 Task: Assign mailaustralia7@gmail.com as Assignee of Issue Issue0000000203 in Backlog  in Scrum Project Project0000000041 in Jira. Assign carxxstreet791@gmail.com as Assignee of Issue Issue0000000204 in Backlog  in Scrum Project Project0000000041 in Jira. Assign carxxstreet791@gmail.com as Assignee of Issue Issue0000000205 in Backlog  in Scrum Project Project0000000041 in Jira. Assign vinnyoffice2@gmail.com as Assignee of Issue Issue0000000206 in Backlog  in Scrum Project Project0000000042 in Jira. Assign vinnyoffice2@gmail.com as Assignee of Issue Issue0000000207 in Backlog  in Scrum Project Project0000000042 in Jira
Action: Mouse moved to (1110, 473)
Screenshot: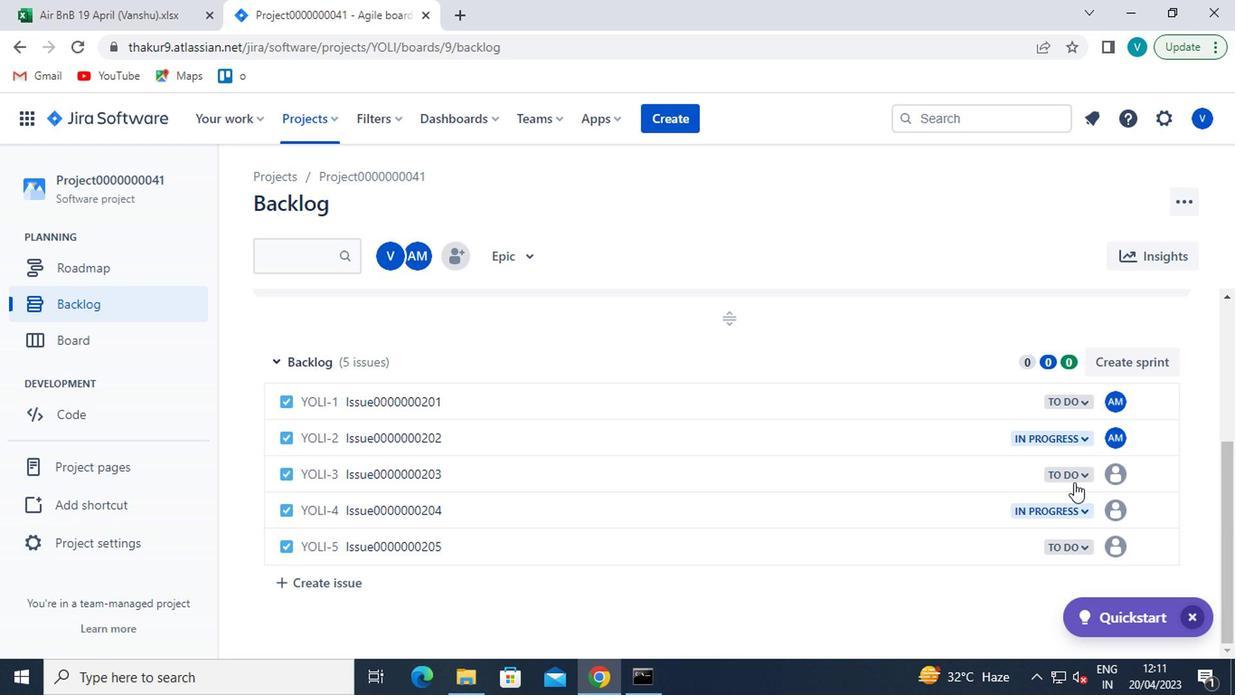 
Action: Mouse pressed left at (1110, 473)
Screenshot: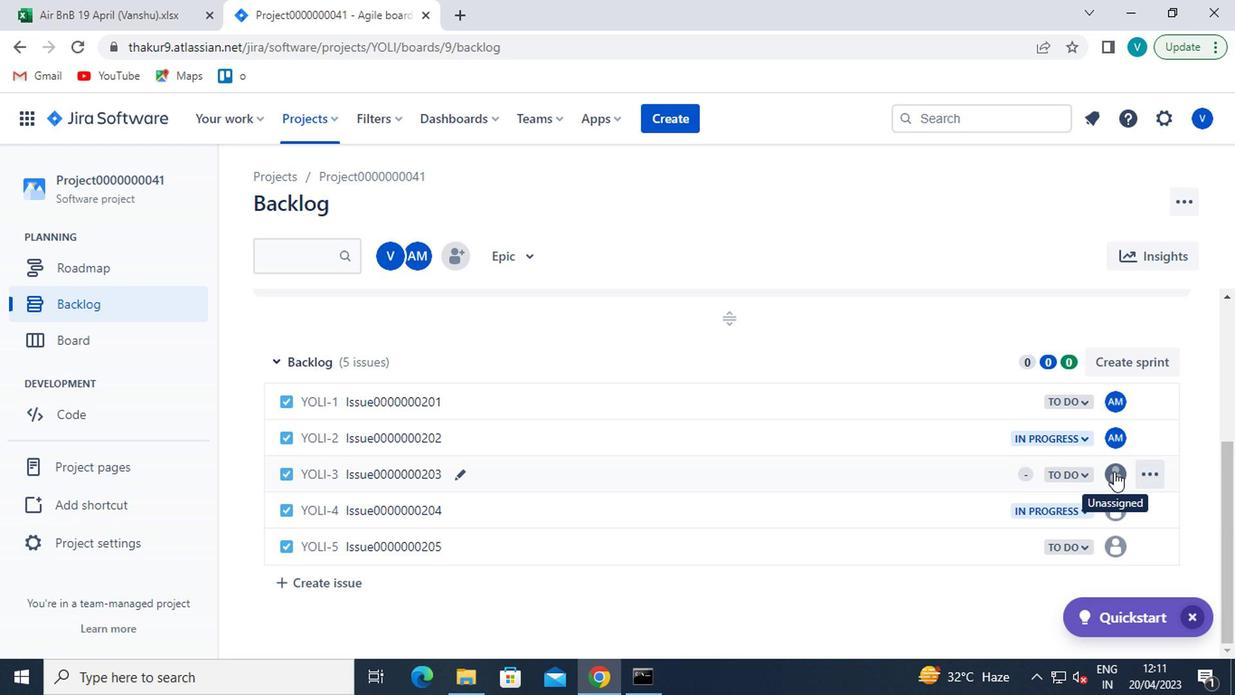 
Action: Mouse moved to (963, 650)
Screenshot: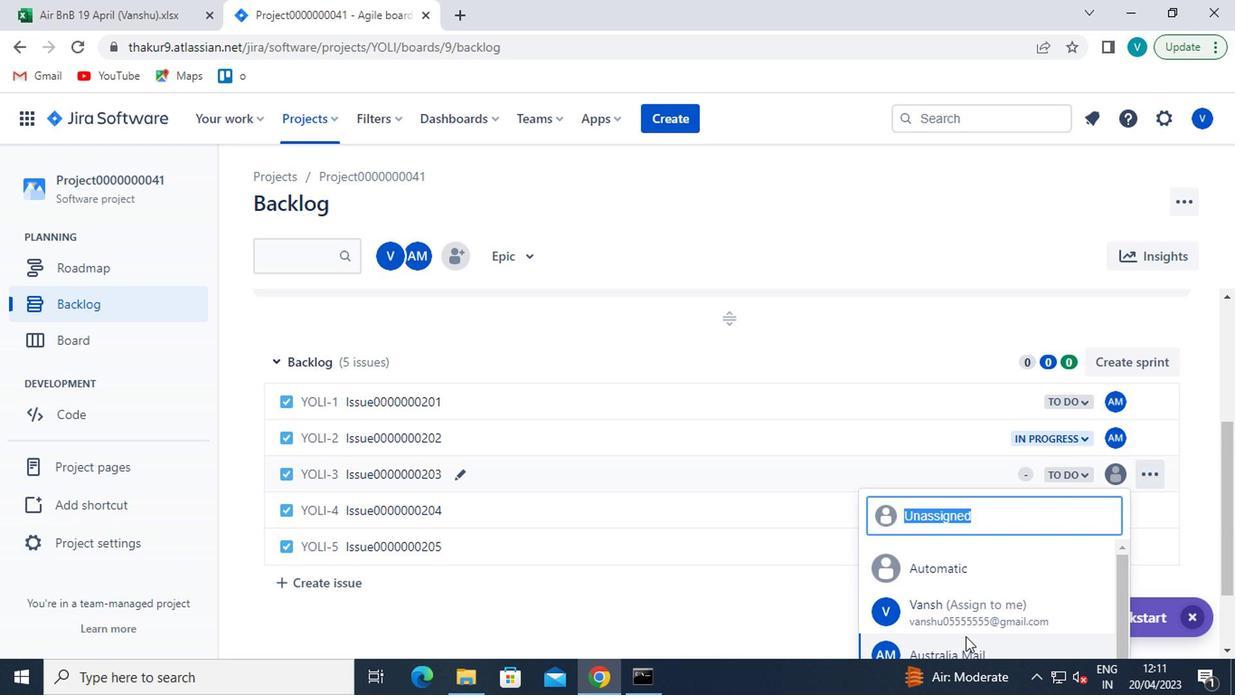 
Action: Mouse pressed left at (963, 650)
Screenshot: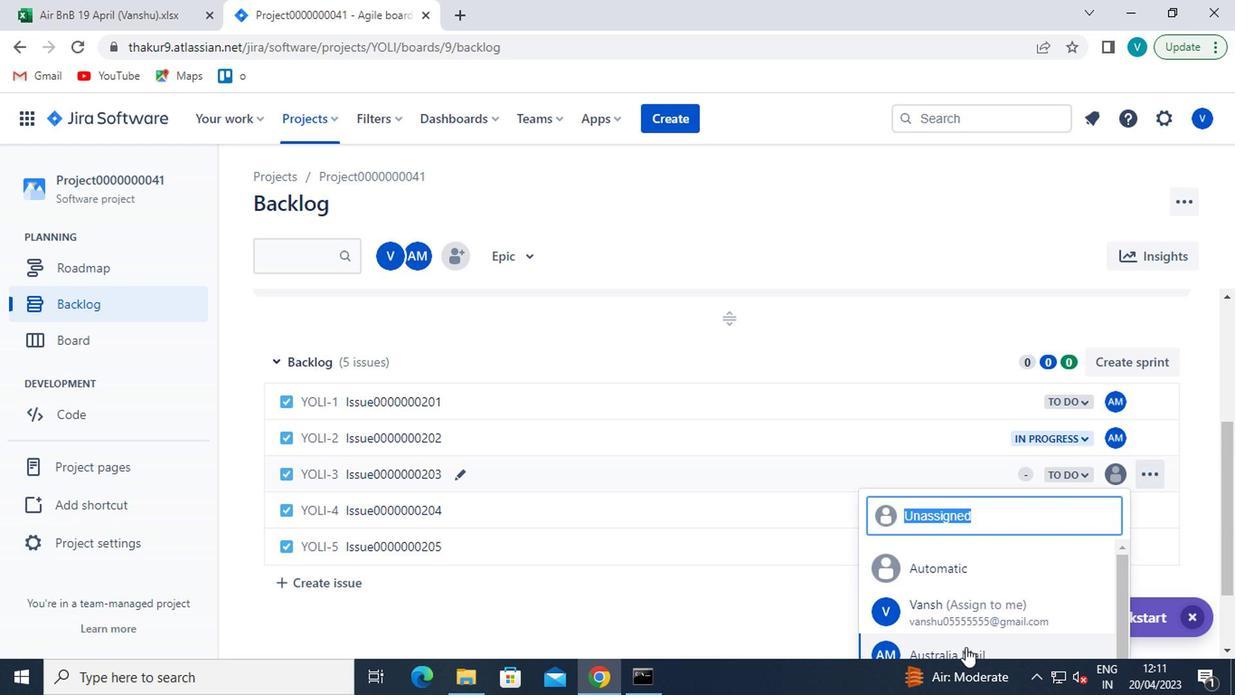 
Action: Mouse moved to (1104, 503)
Screenshot: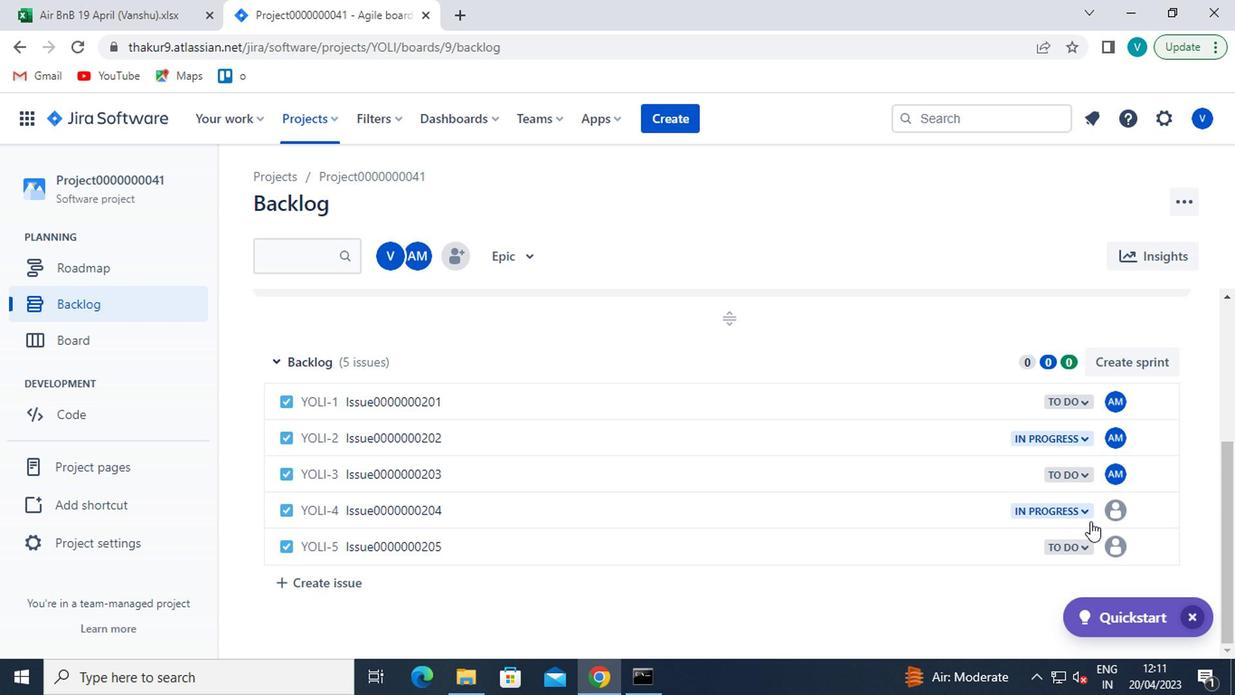 
Action: Mouse pressed left at (1104, 503)
Screenshot: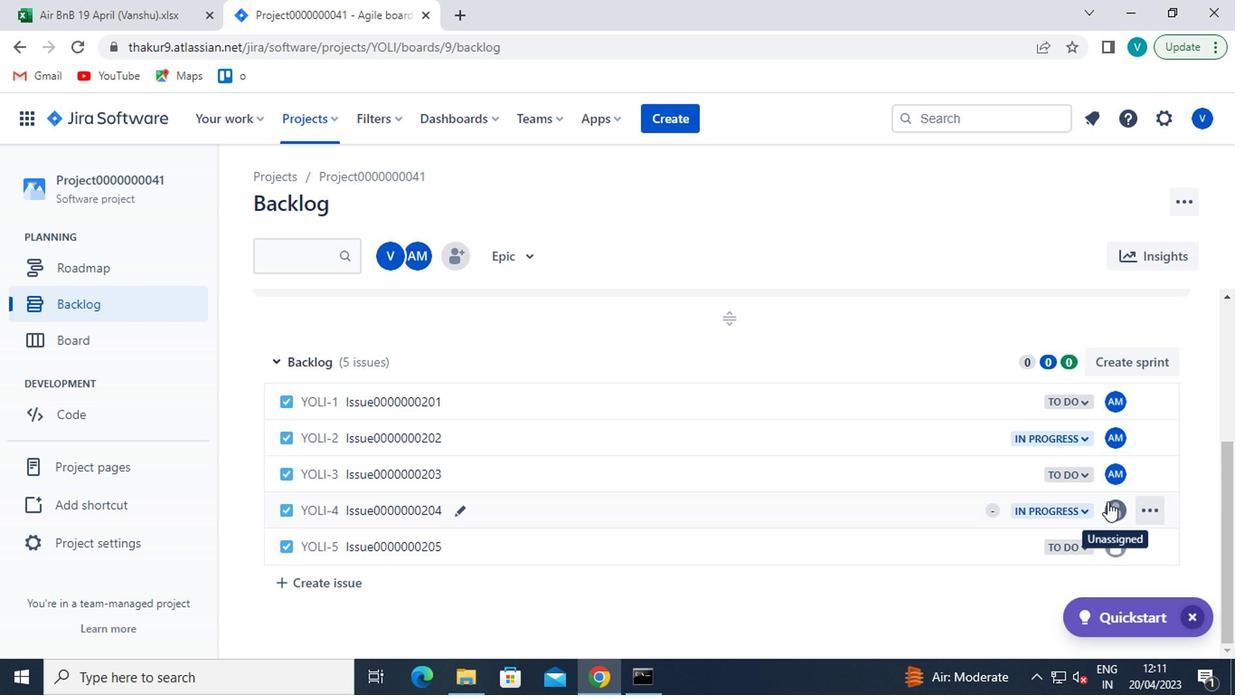 
Action: Mouse moved to (979, 610)
Screenshot: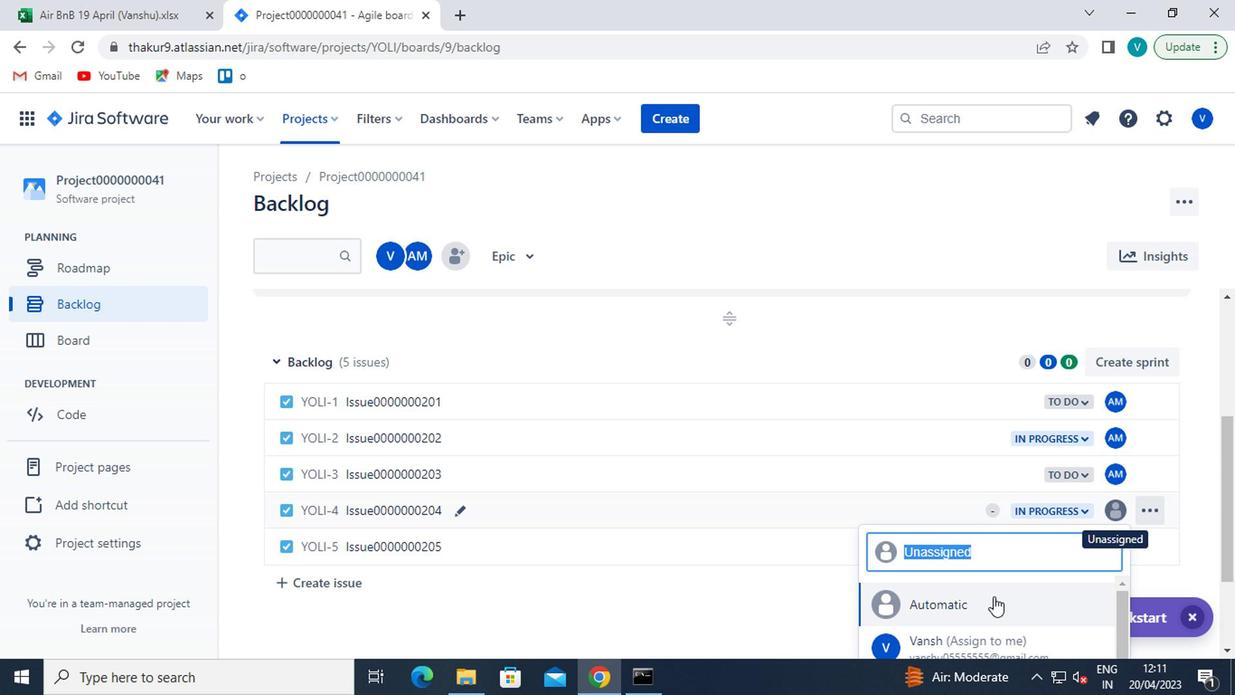 
Action: Mouse scrolled (979, 608) with delta (0, -1)
Screenshot: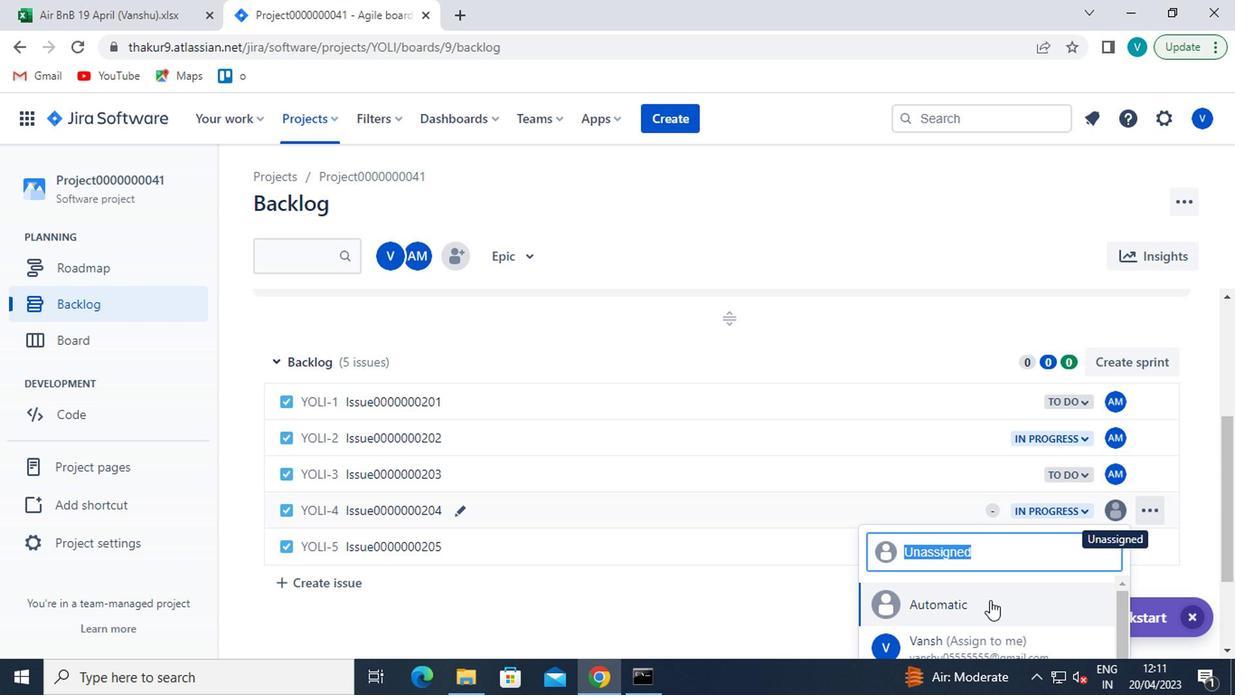 
Action: Mouse moved to (953, 646)
Screenshot: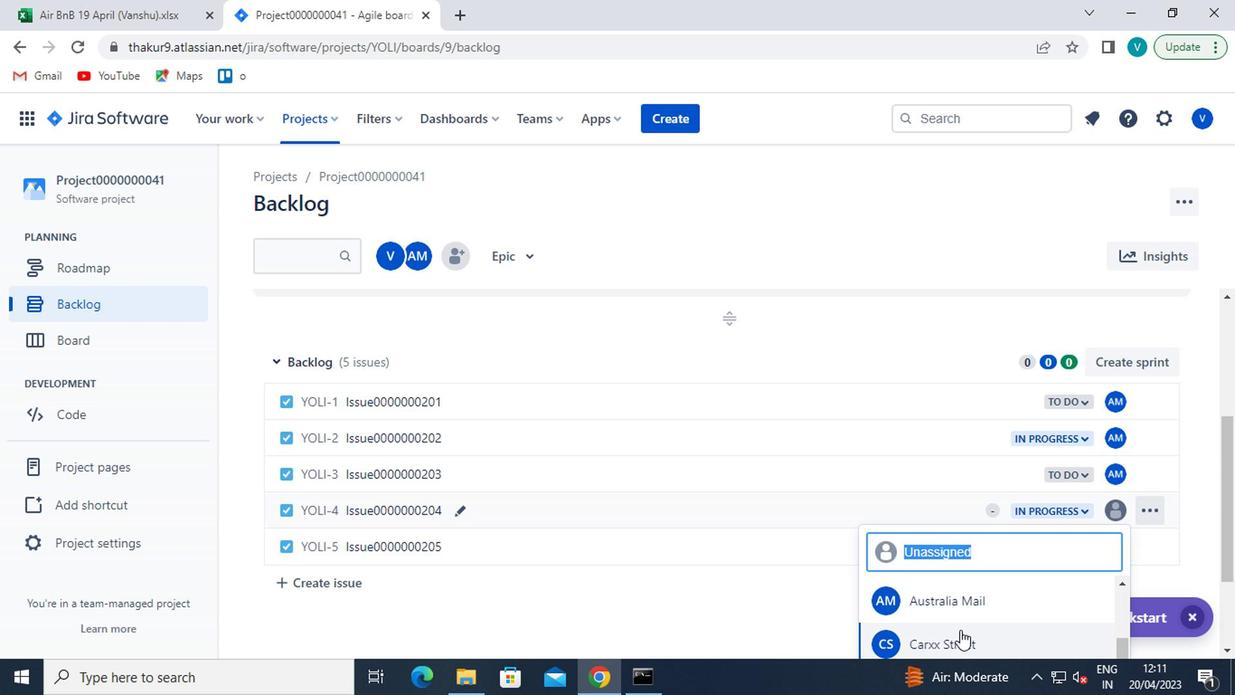 
Action: Mouse pressed left at (953, 646)
Screenshot: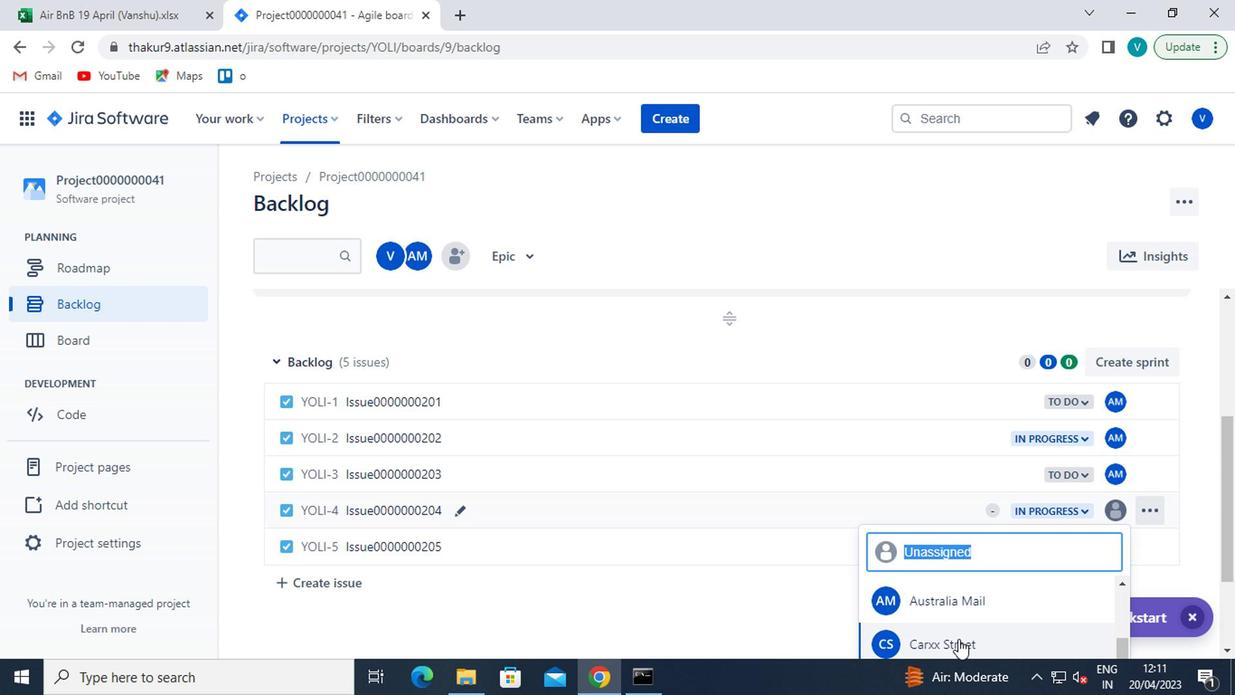 
Action: Mouse moved to (1110, 541)
Screenshot: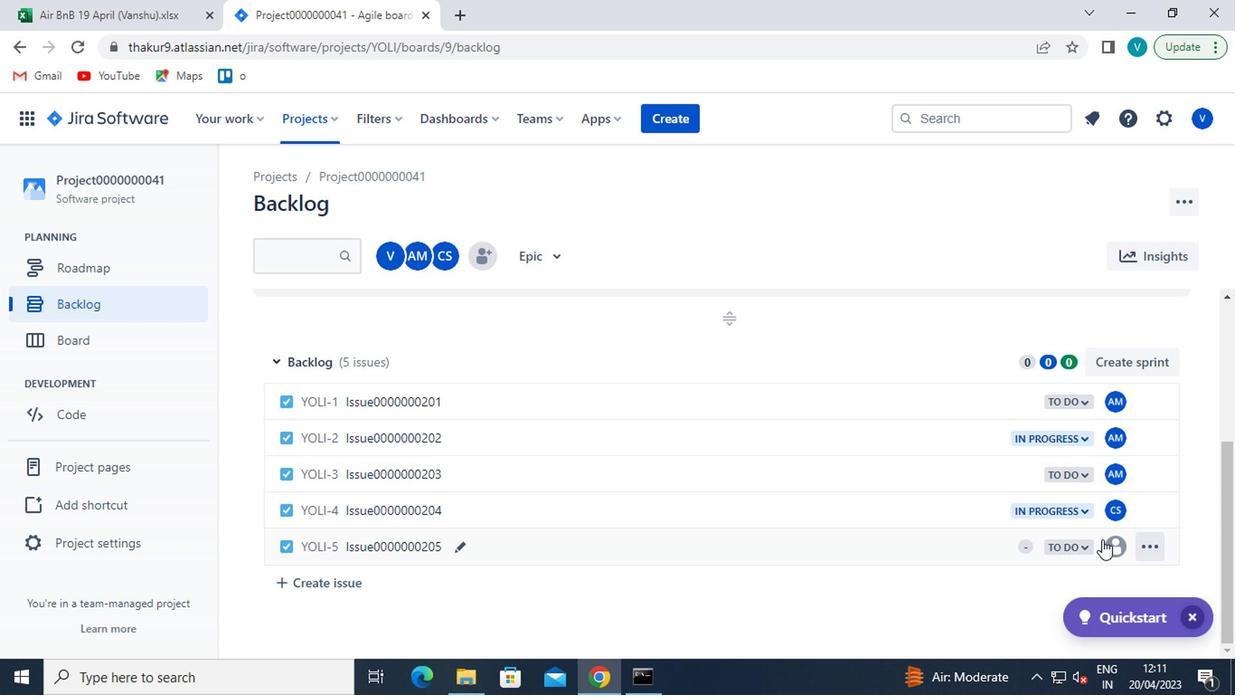 
Action: Mouse pressed left at (1110, 541)
Screenshot: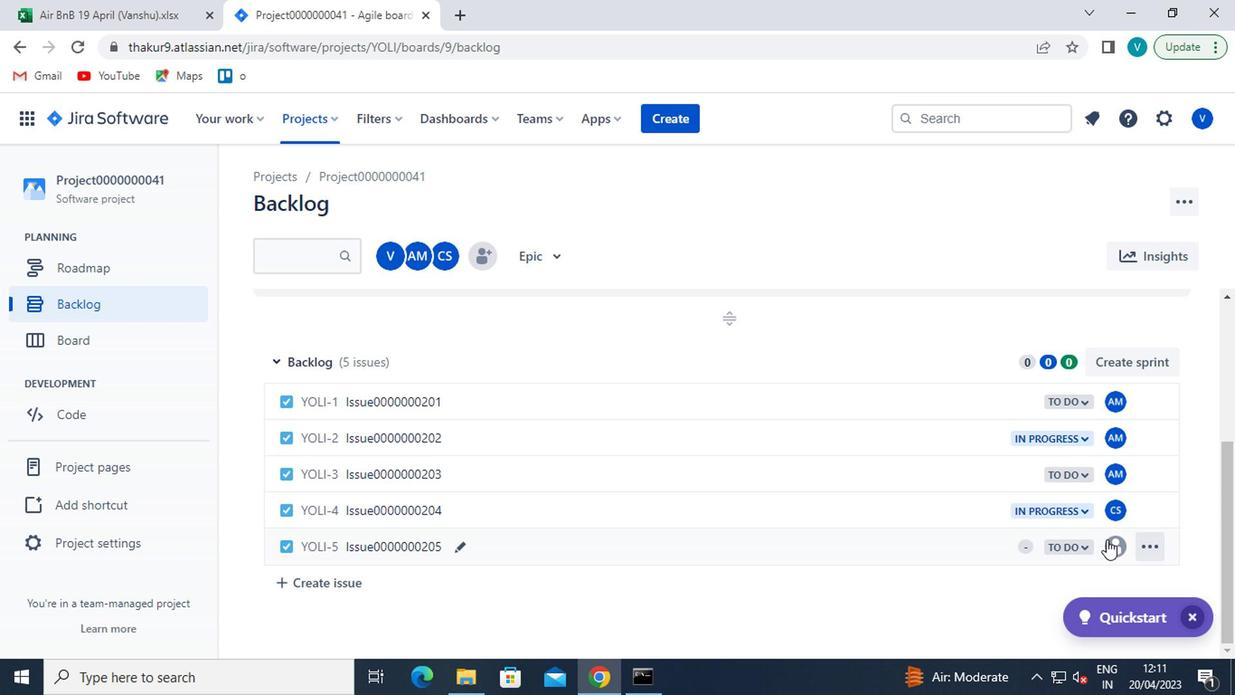 
Action: Mouse moved to (970, 610)
Screenshot: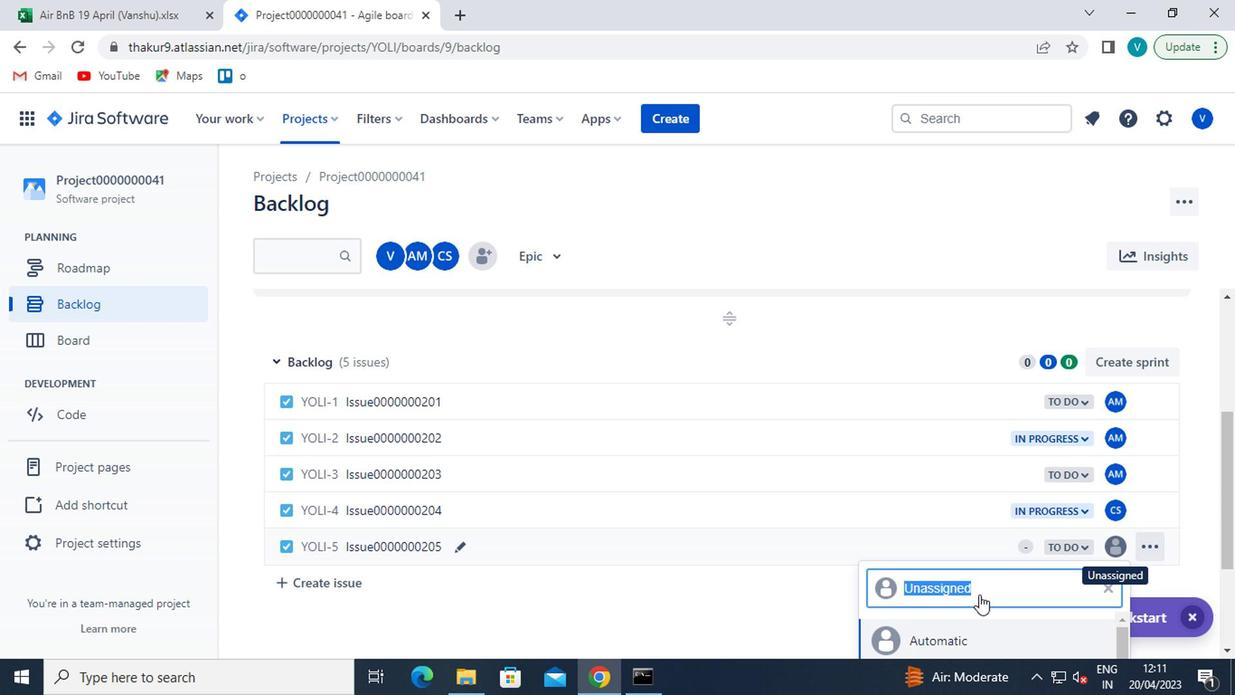 
Action: Mouse scrolled (970, 610) with delta (0, 0)
Screenshot: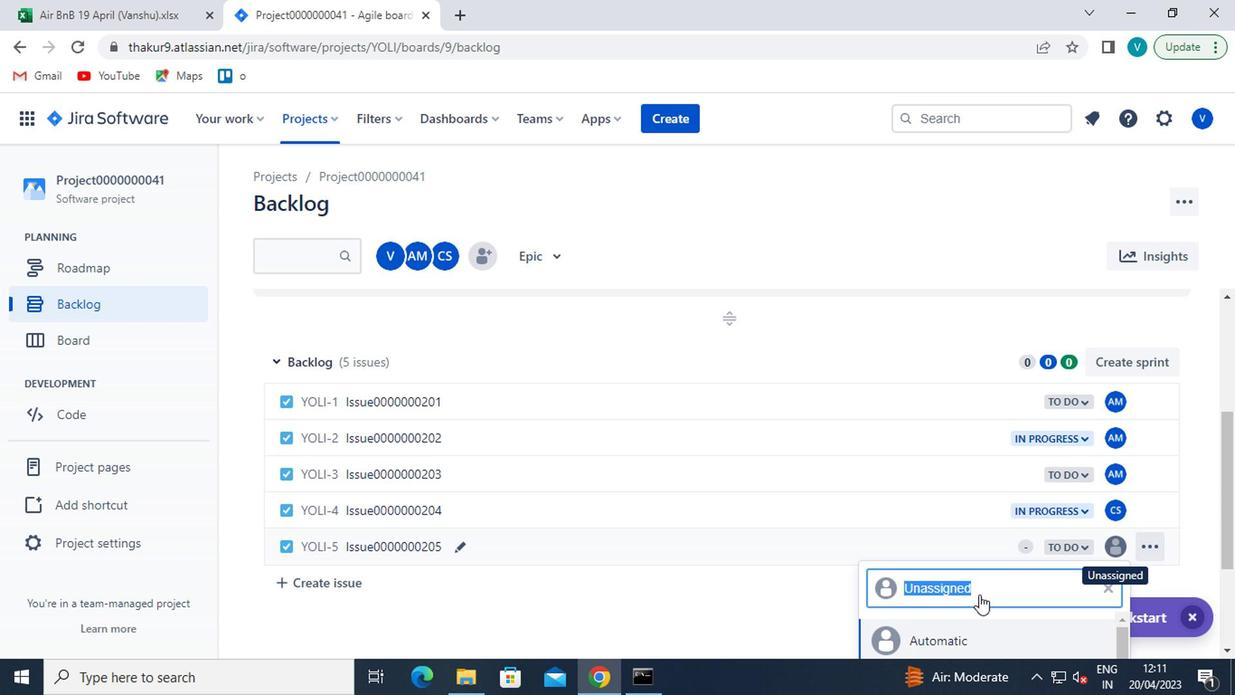 
Action: Mouse moved to (968, 614)
Screenshot: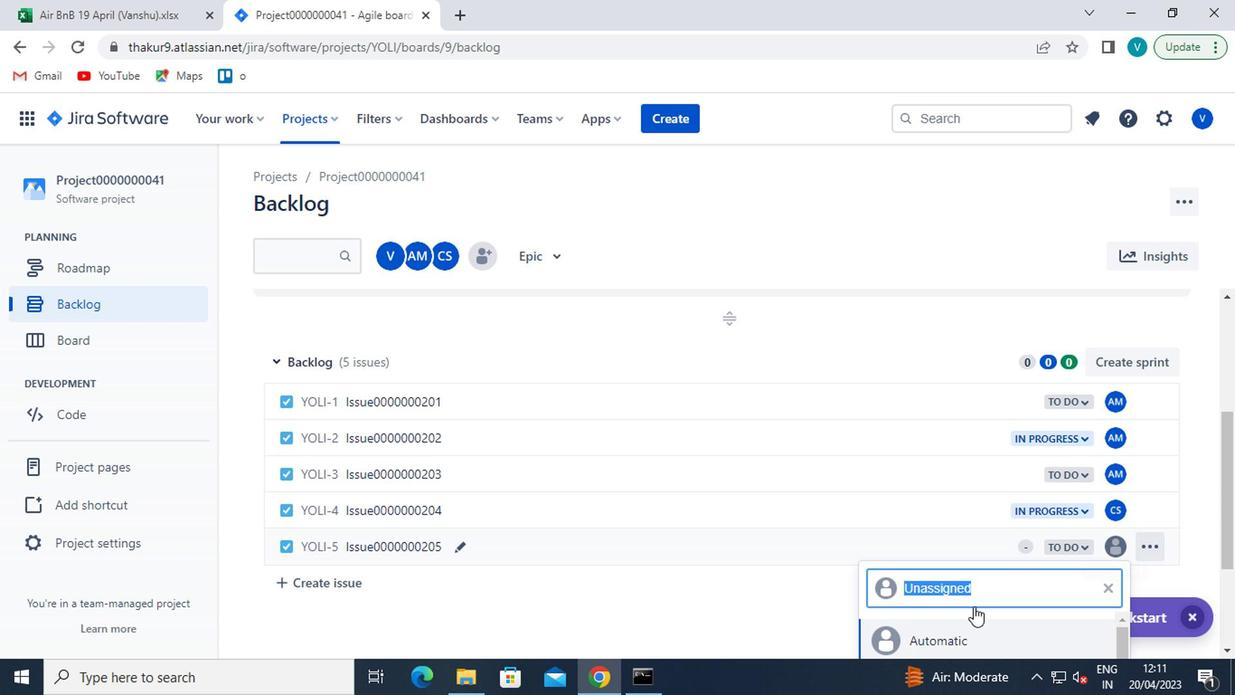 
Action: Mouse scrolled (968, 613) with delta (0, -1)
Screenshot: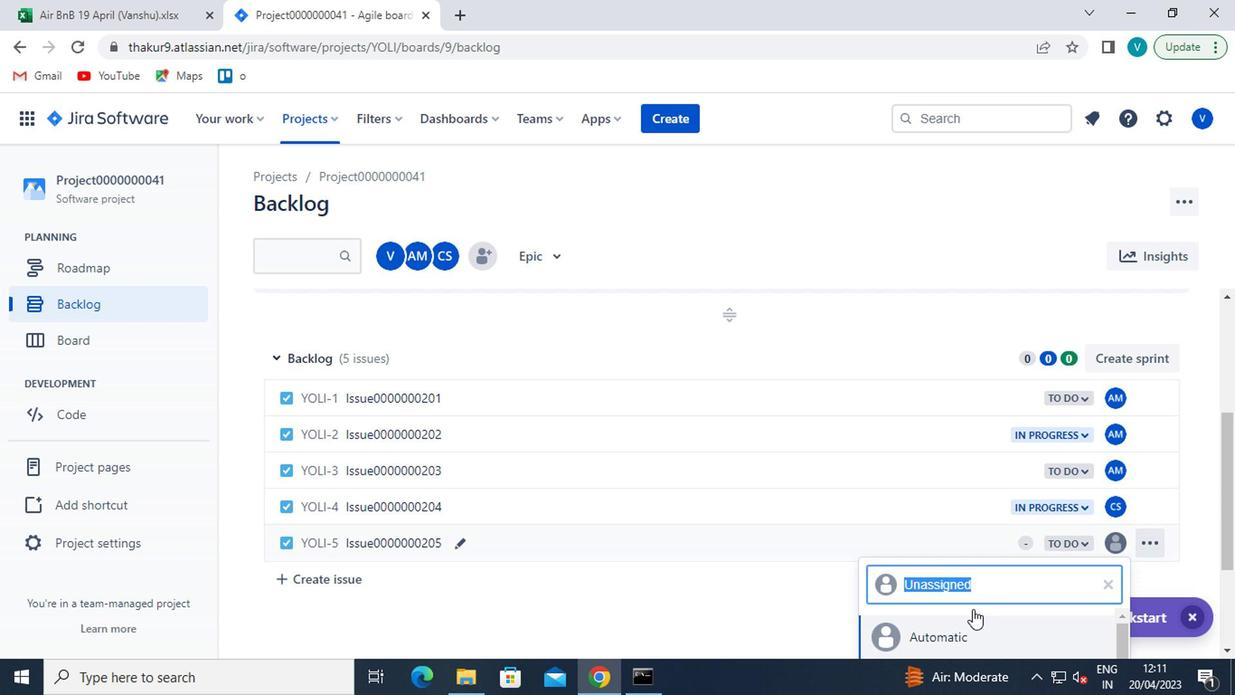 
Action: Mouse moved to (955, 599)
Screenshot: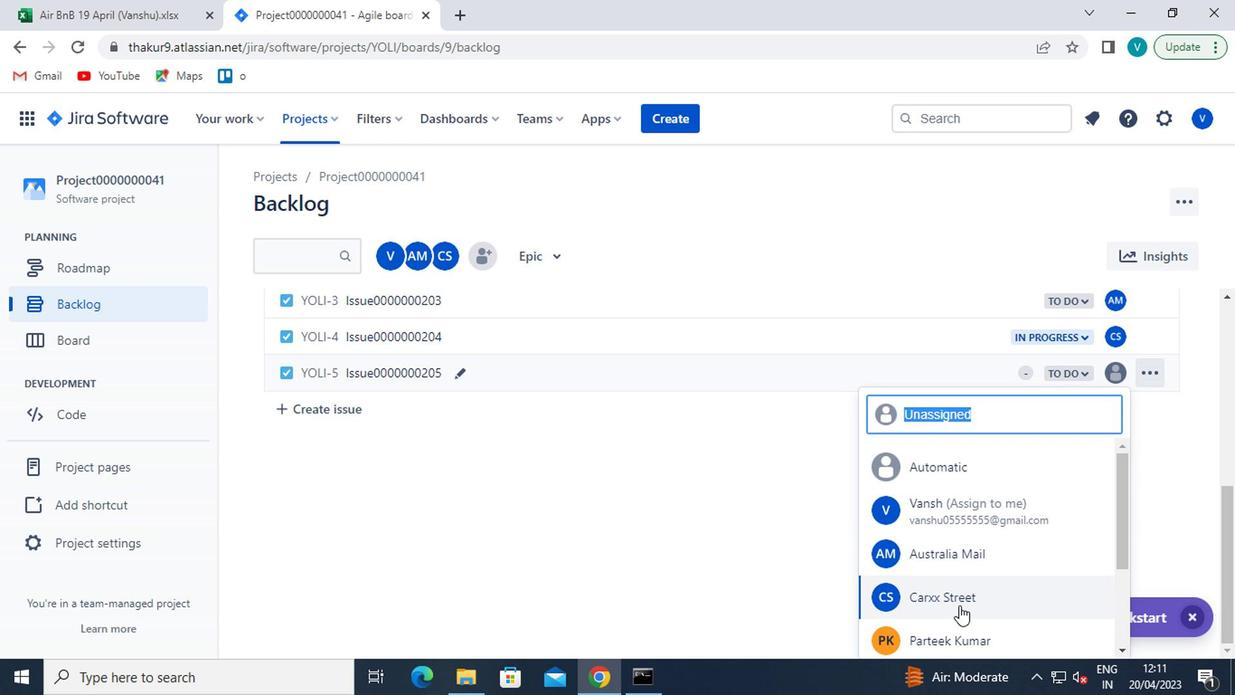 
Action: Mouse pressed left at (955, 599)
Screenshot: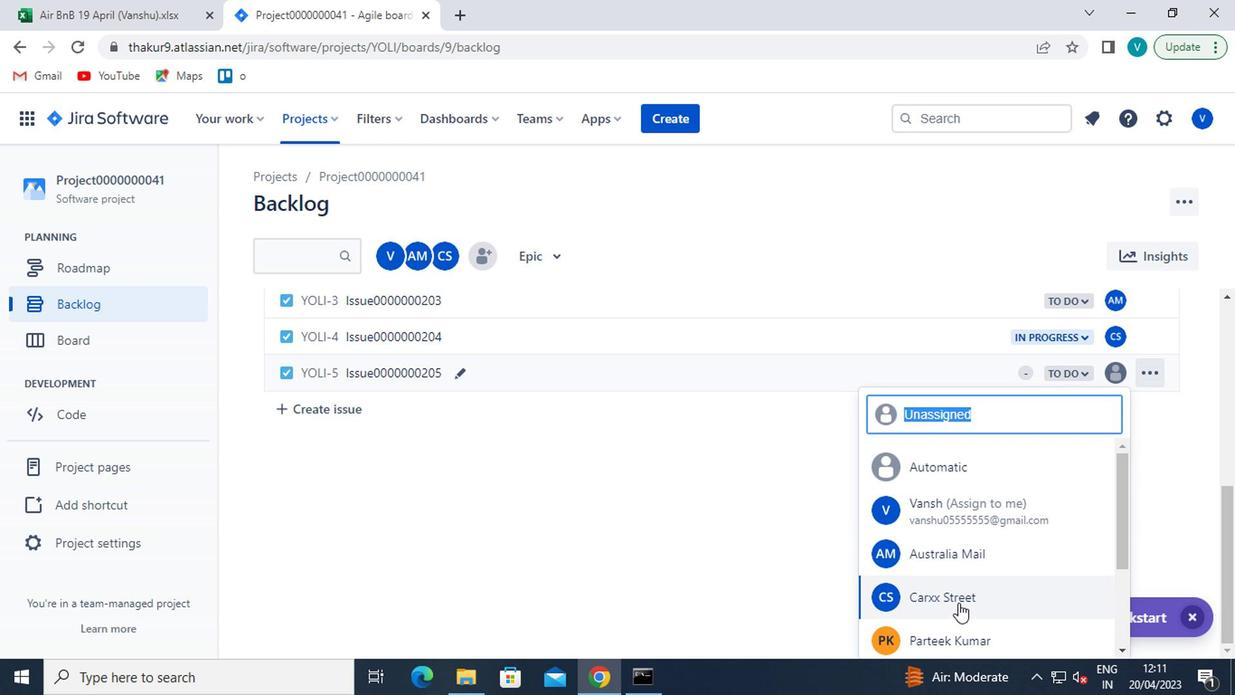 
Action: Mouse moved to (322, 115)
Screenshot: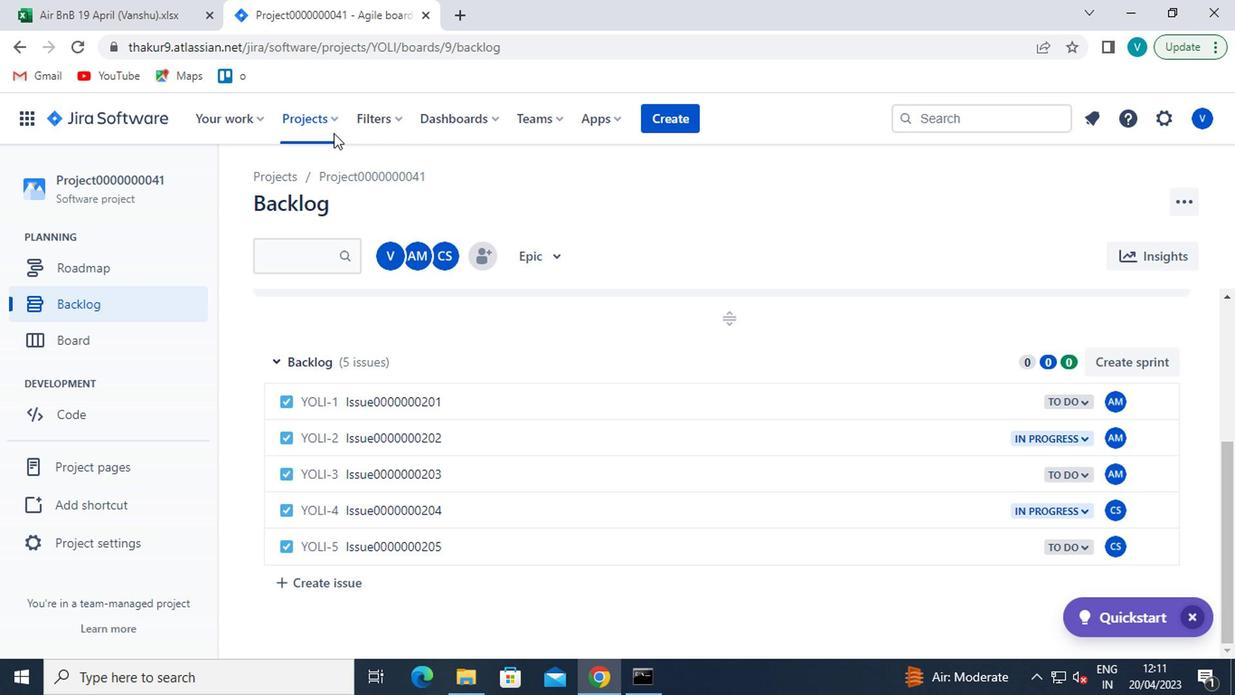 
Action: Mouse pressed left at (322, 115)
Screenshot: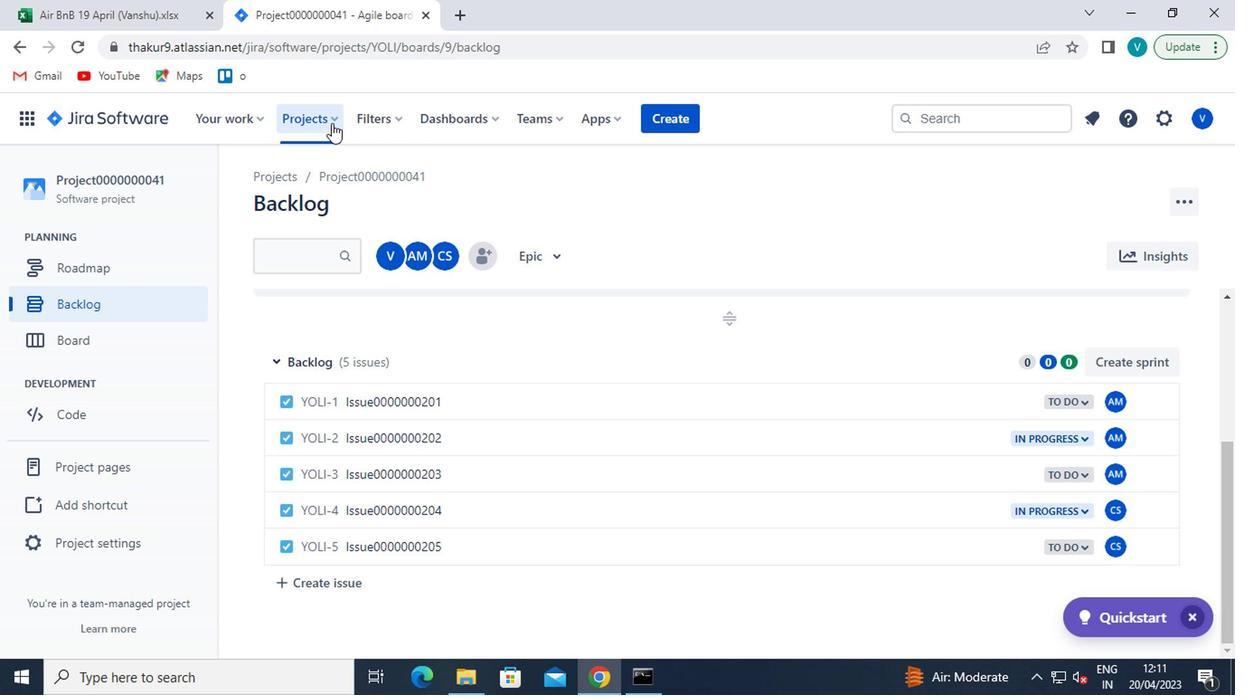 
Action: Mouse moved to (376, 240)
Screenshot: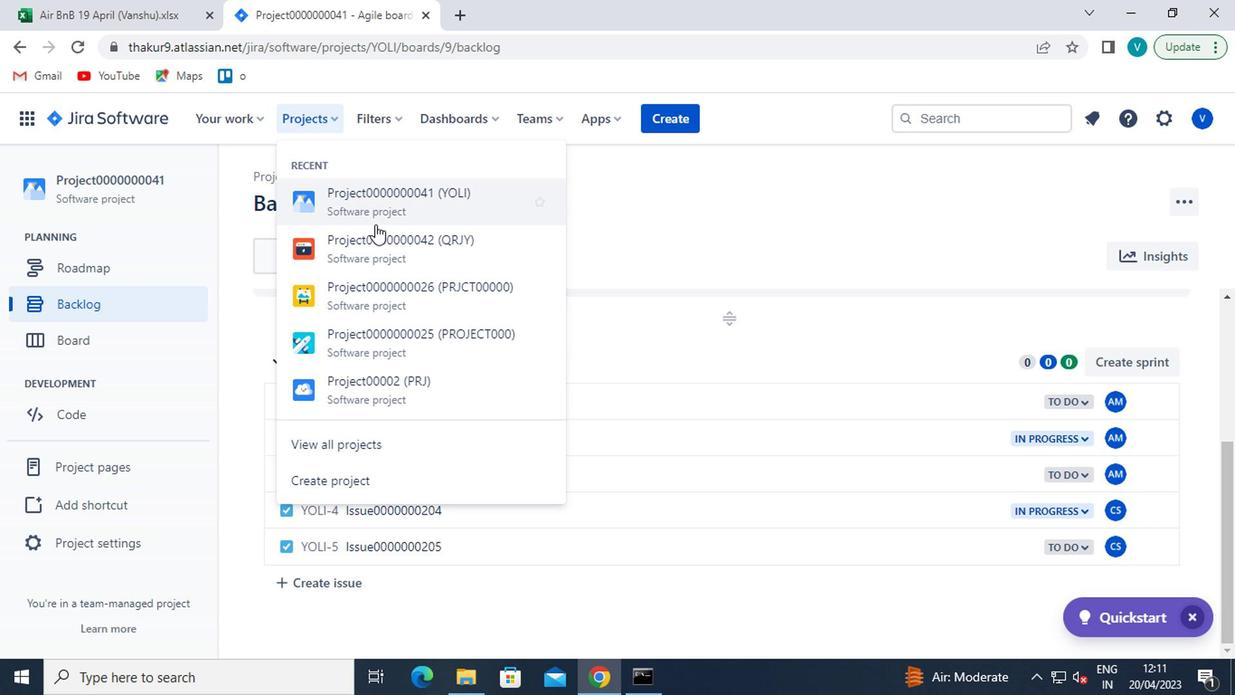 
Action: Mouse pressed left at (376, 240)
Screenshot: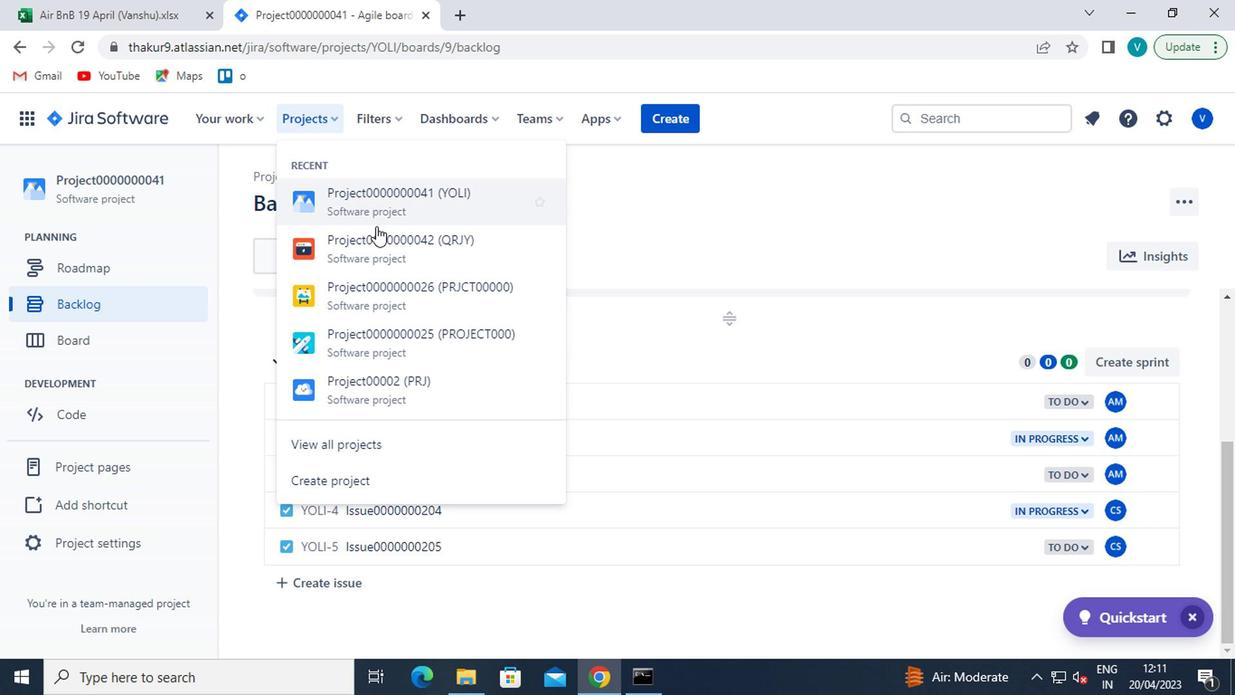 
Action: Mouse moved to (84, 315)
Screenshot: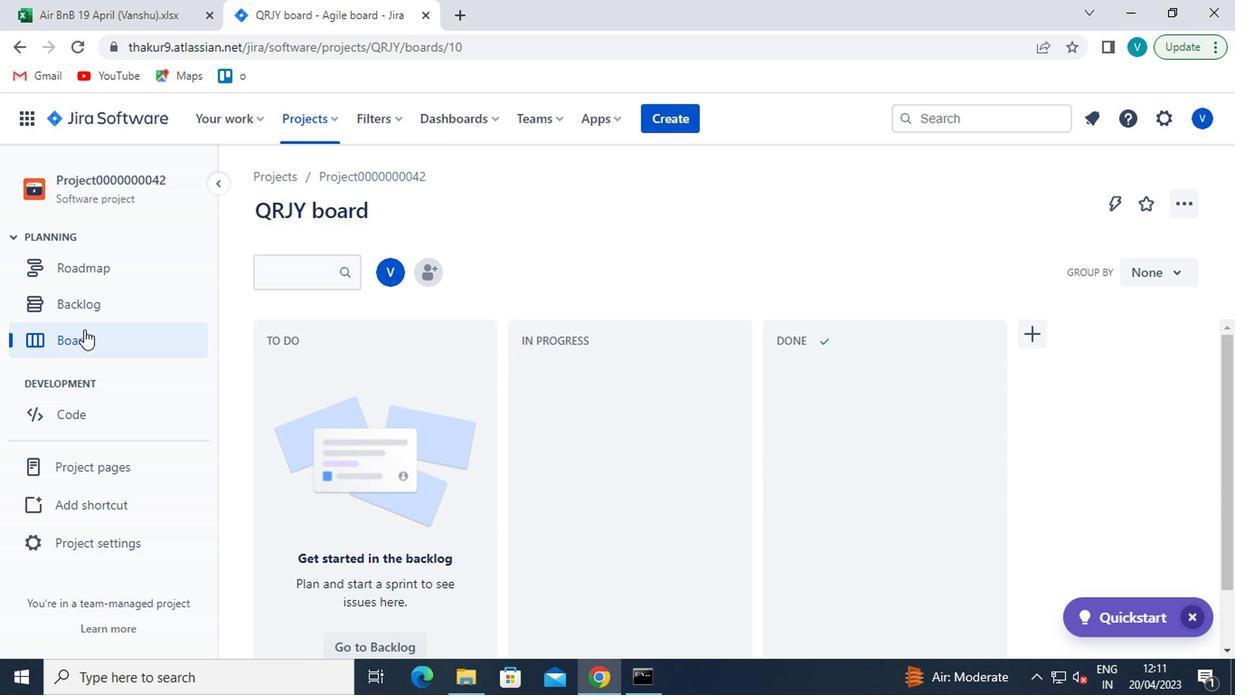 
Action: Mouse pressed left at (84, 315)
Screenshot: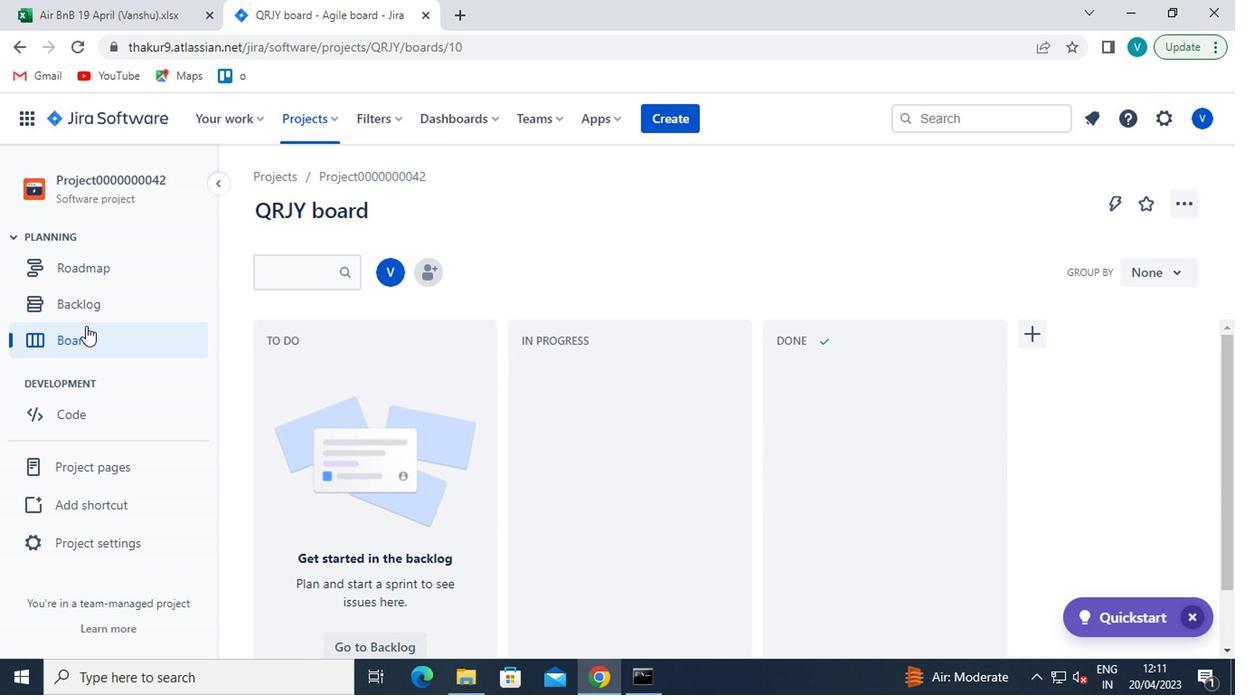 
Action: Mouse moved to (331, 458)
Screenshot: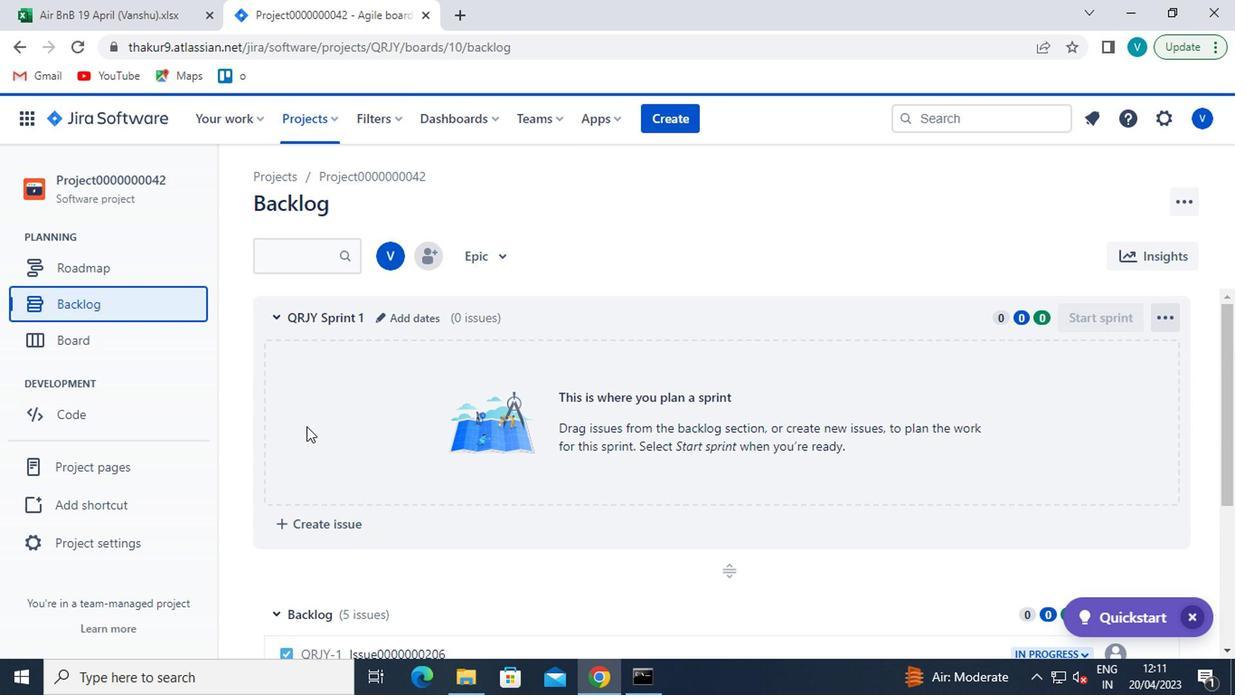 
Action: Mouse scrolled (331, 456) with delta (0, -1)
Screenshot: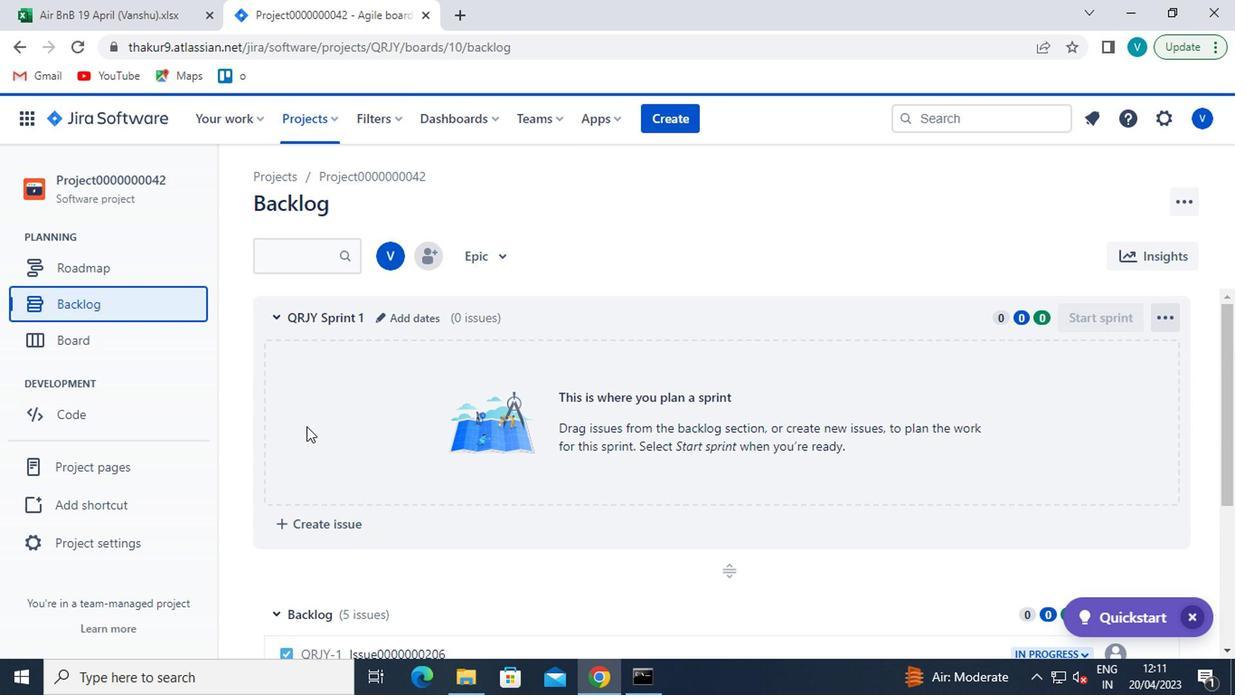 
Action: Mouse moved to (341, 461)
Screenshot: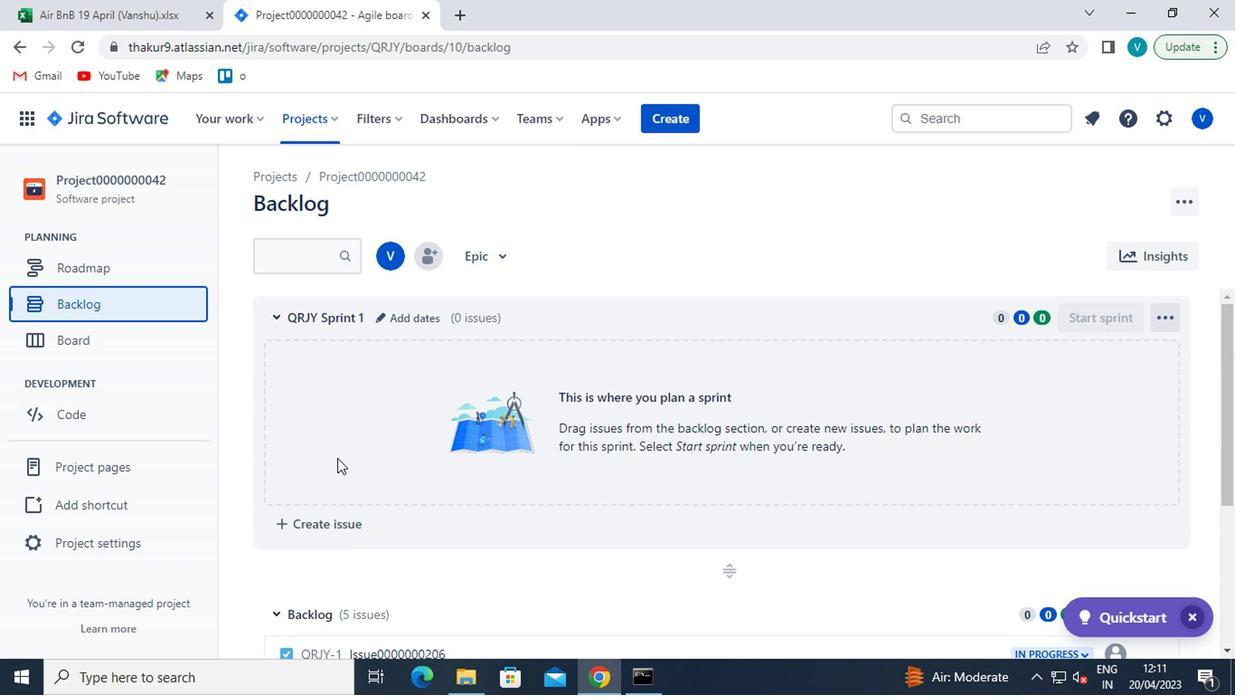 
Action: Mouse scrolled (341, 460) with delta (0, 0)
Screenshot: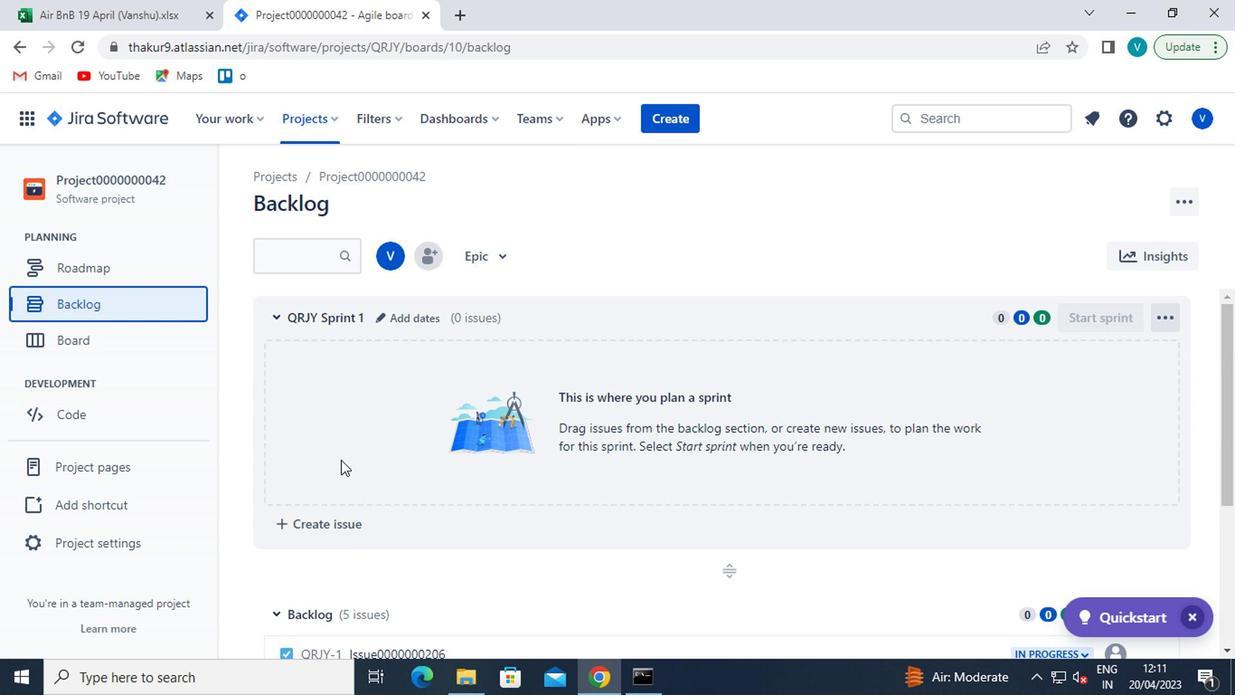 
Action: Mouse moved to (1121, 479)
Screenshot: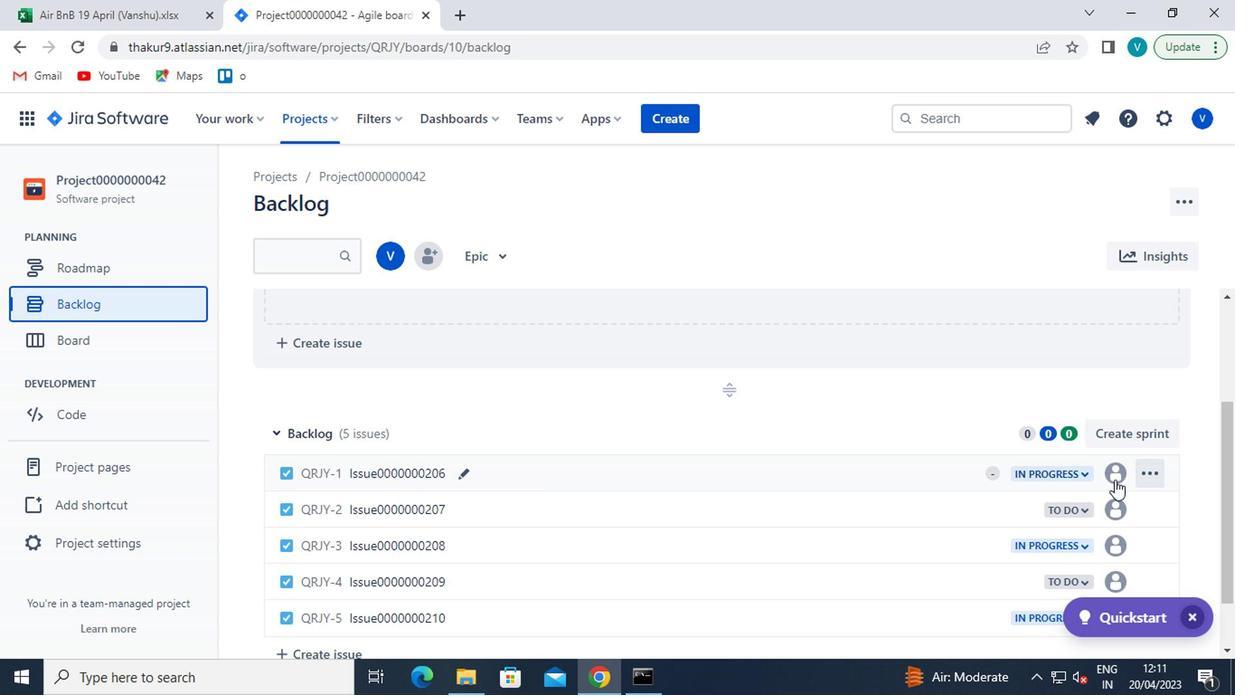 
Action: Mouse pressed left at (1121, 479)
Screenshot: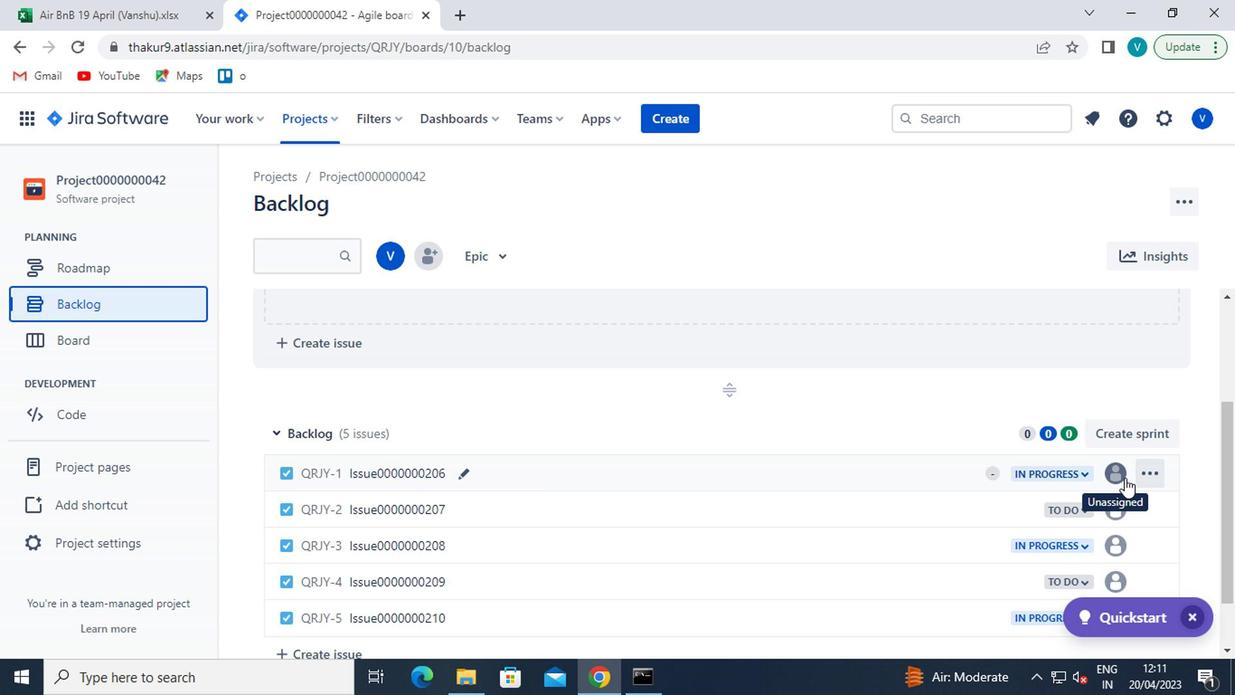 
Action: Mouse moved to (1000, 562)
Screenshot: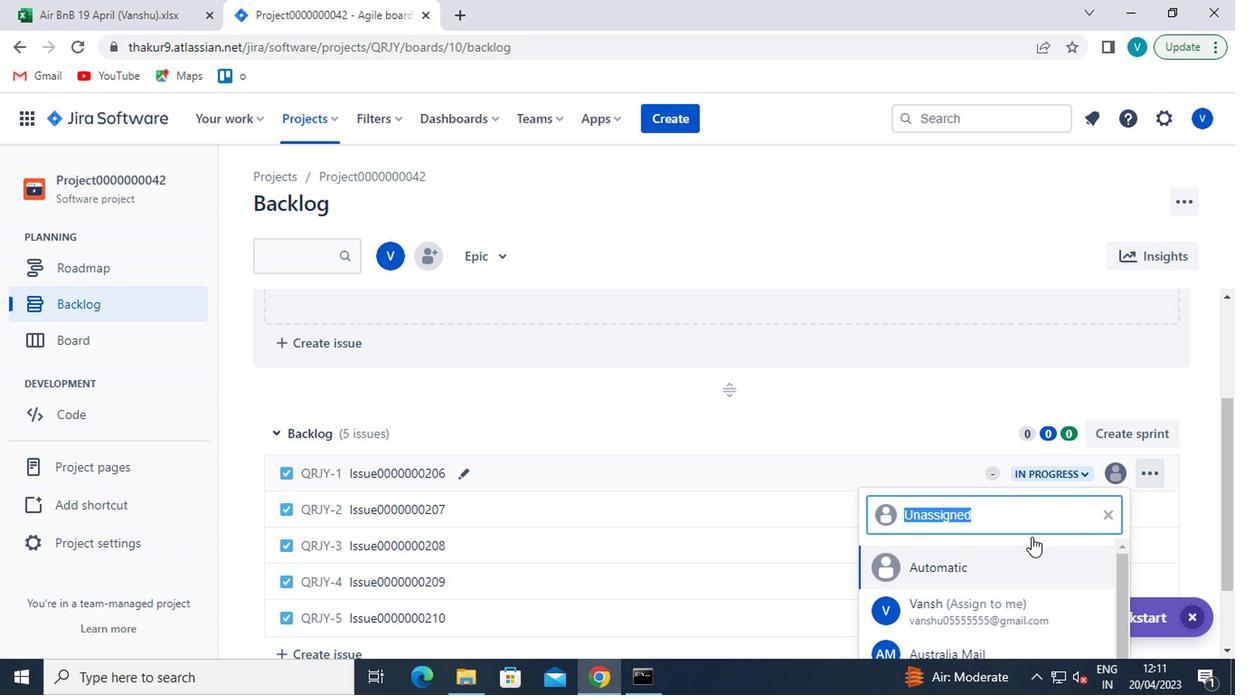 
Action: Mouse scrolled (1000, 561) with delta (0, 0)
Screenshot: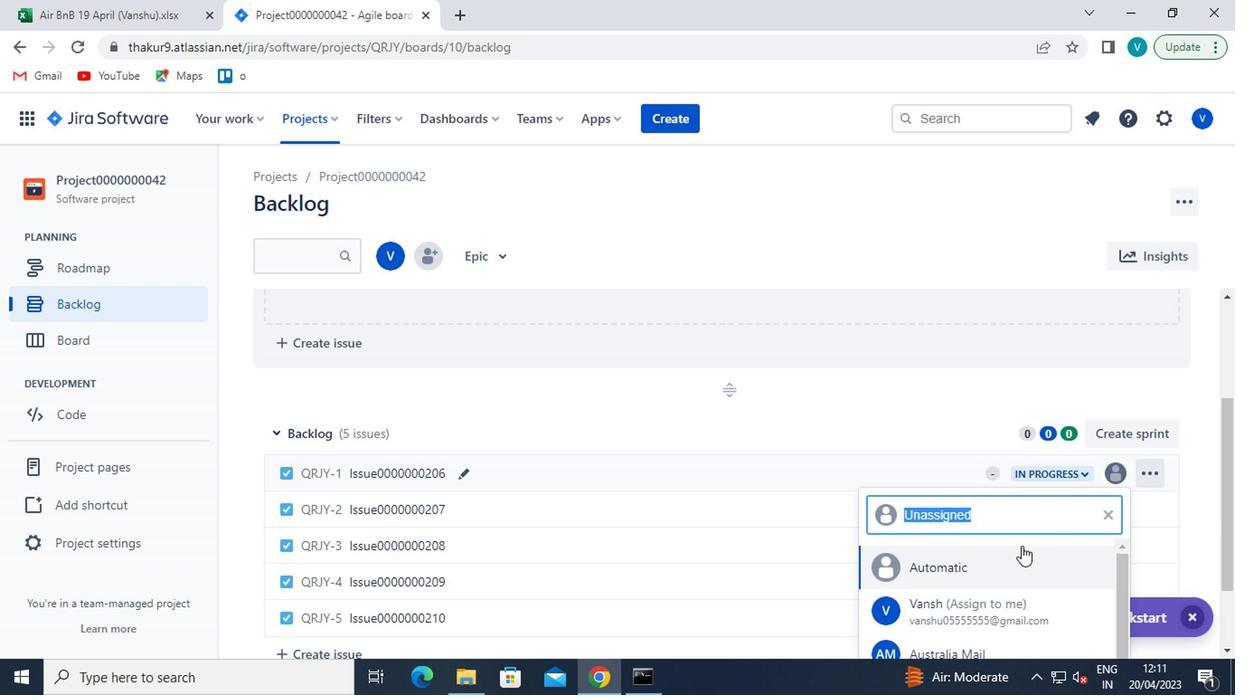 
Action: Mouse moved to (993, 566)
Screenshot: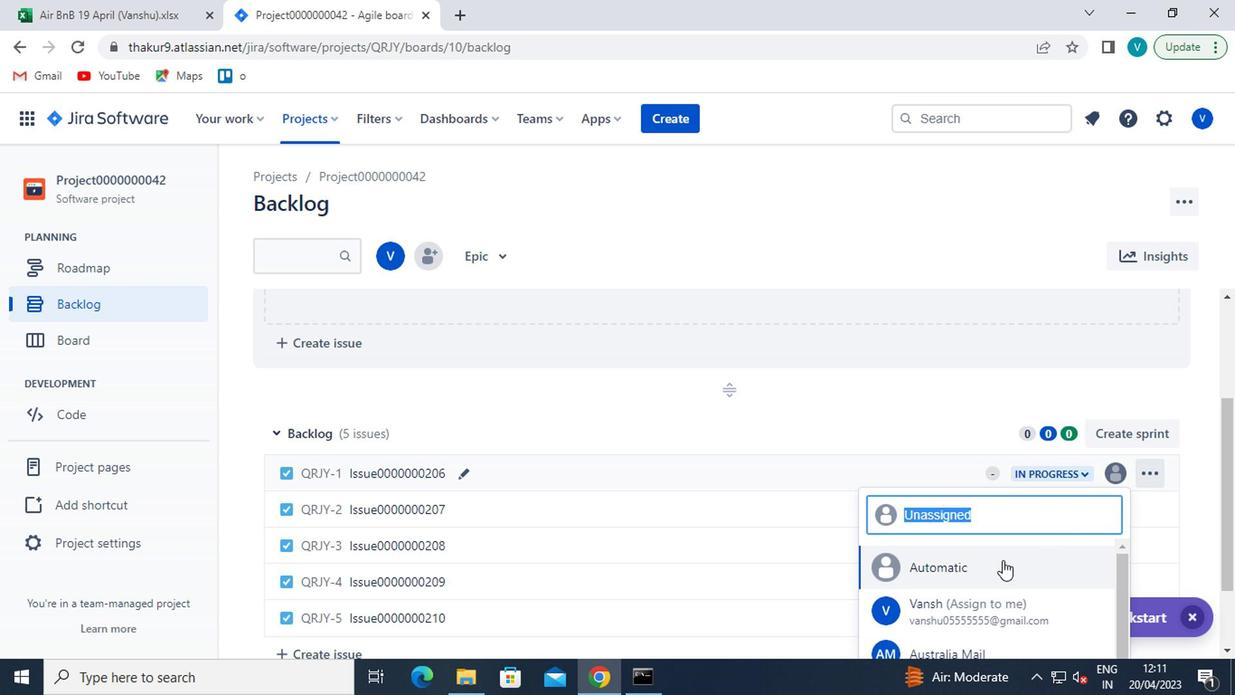 
Action: Mouse scrolled (993, 566) with delta (0, 0)
Screenshot: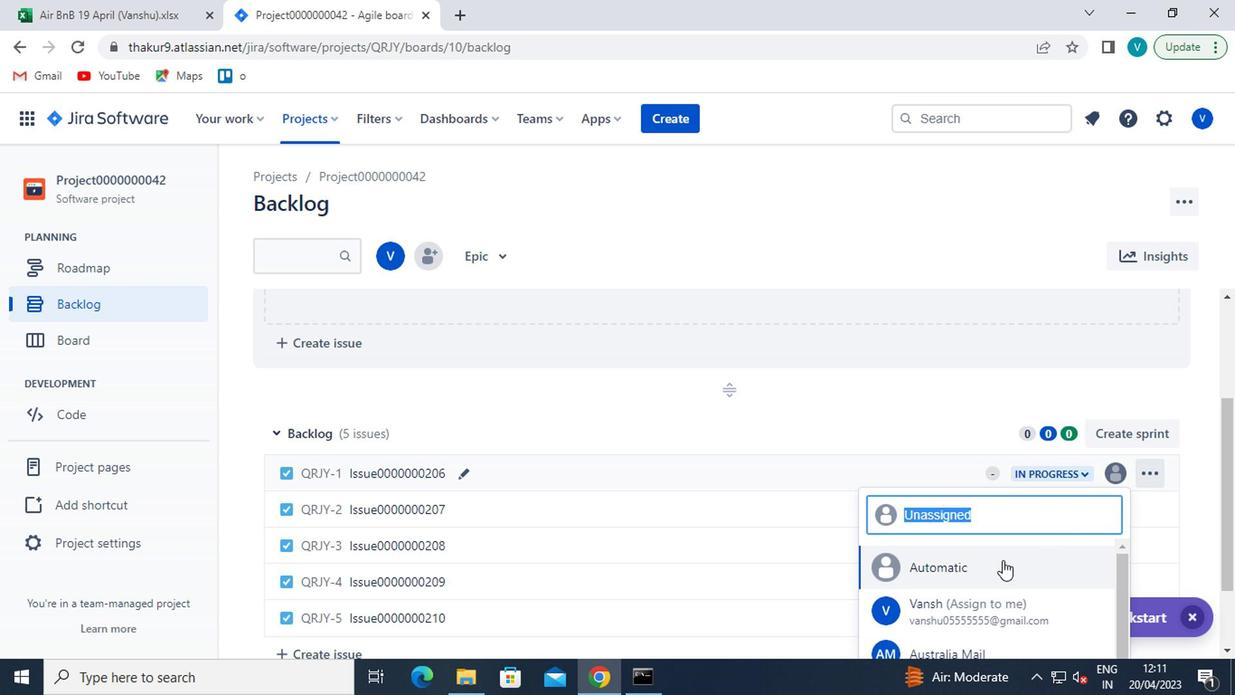 
Action: Mouse moved to (955, 611)
Screenshot: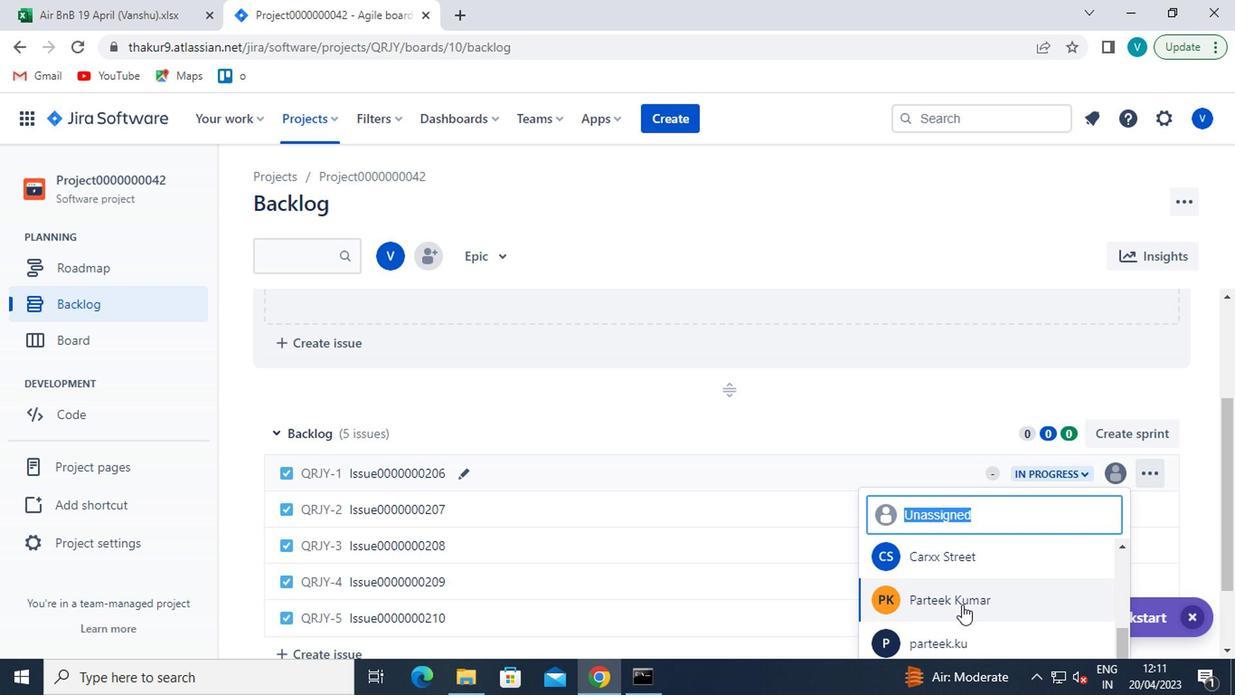 
Action: Mouse scrolled (955, 610) with delta (0, 0)
Screenshot: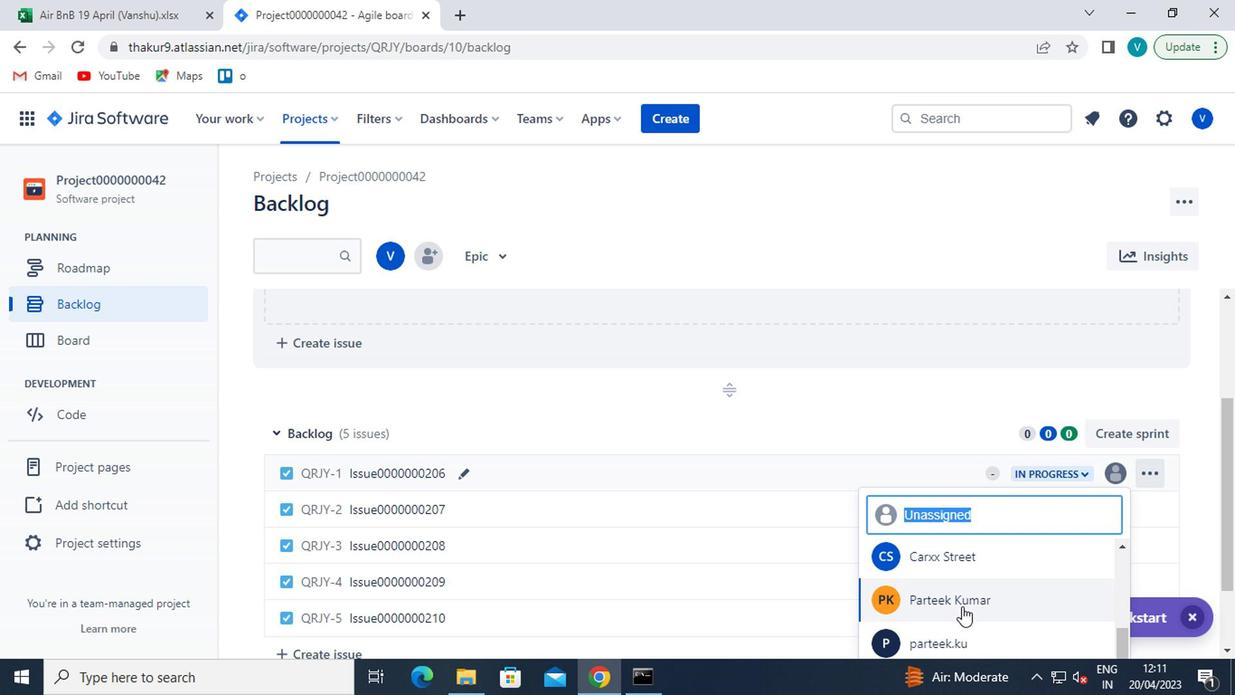 
Action: Mouse scrolled (955, 610) with delta (0, 0)
Screenshot: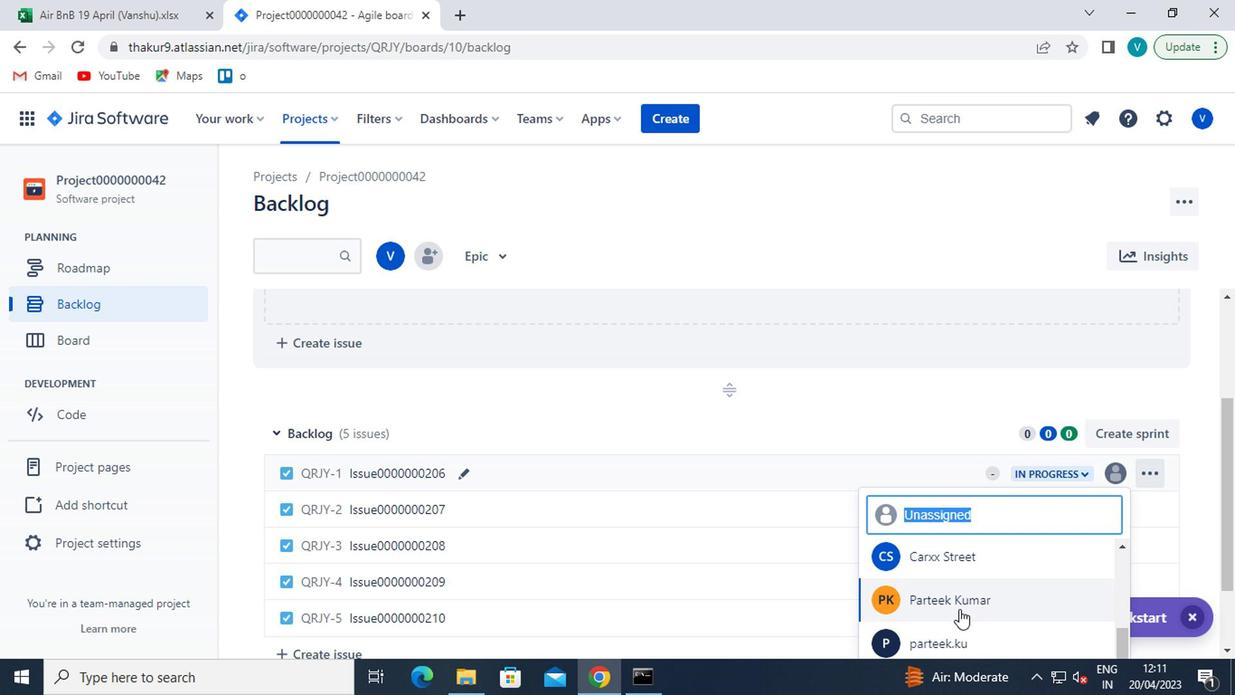 
Action: Mouse scrolled (955, 610) with delta (0, 0)
Screenshot: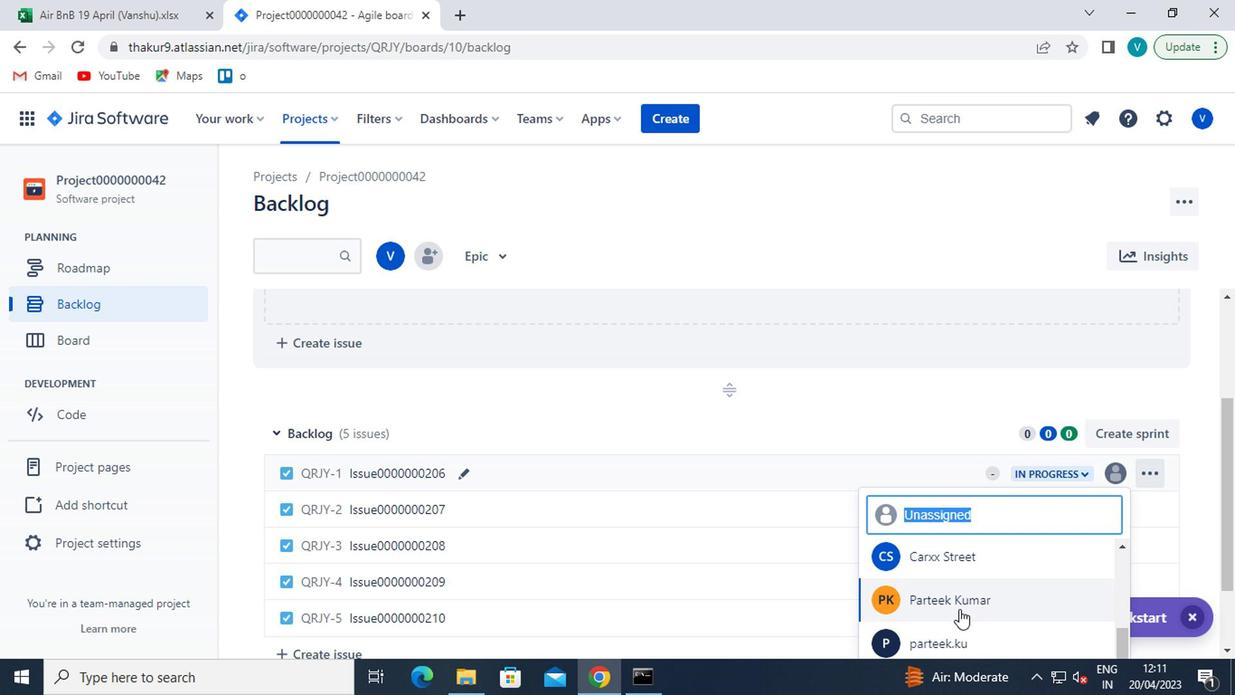 
Action: Mouse scrolled (955, 612) with delta (0, 1)
Screenshot: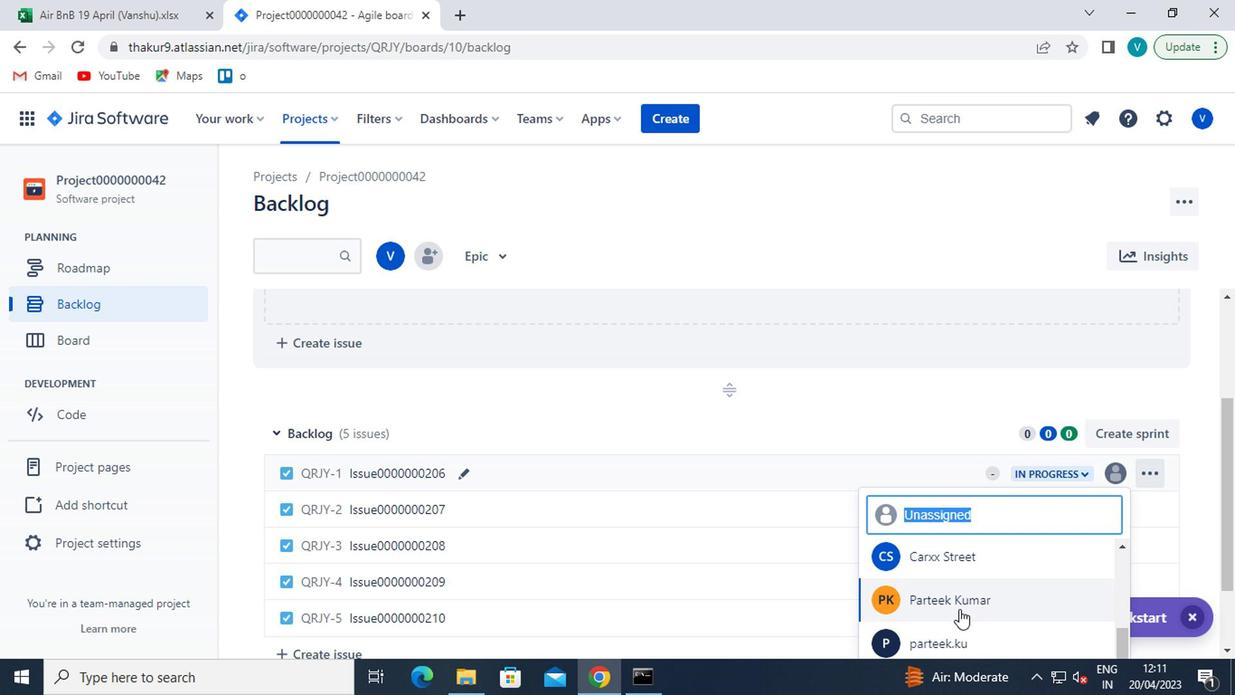 
Action: Mouse scrolled (955, 612) with delta (0, 1)
Screenshot: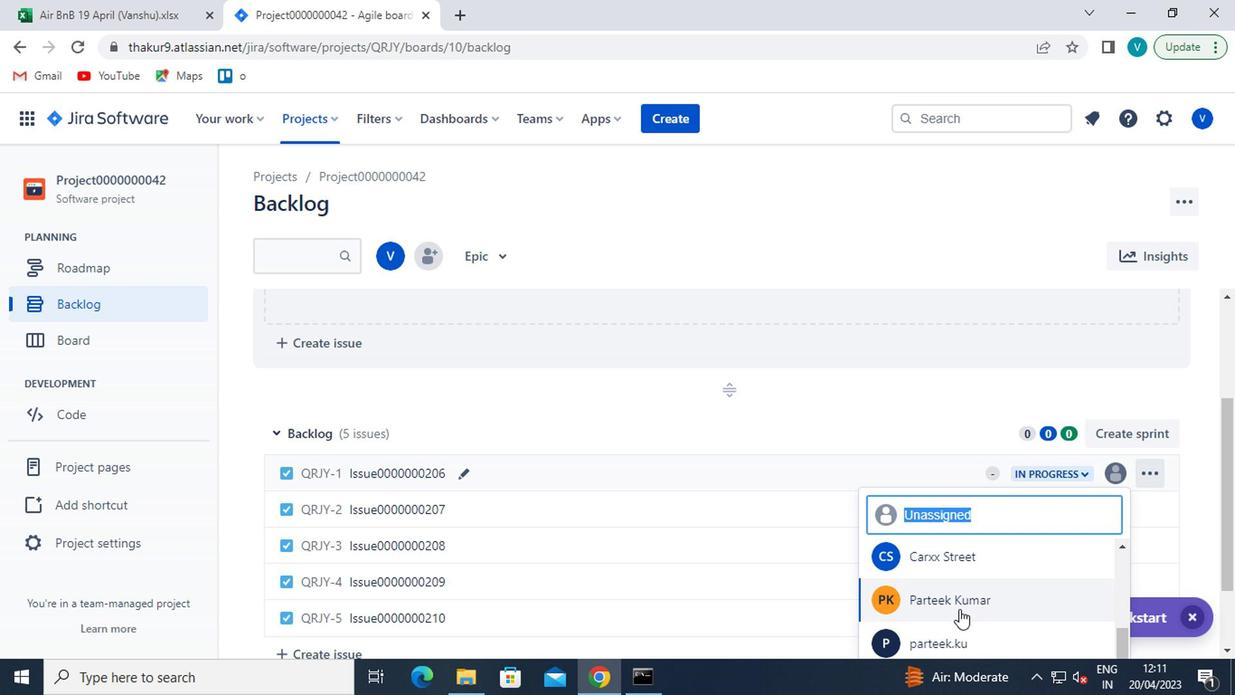 
Action: Mouse scrolled (955, 610) with delta (0, 0)
Screenshot: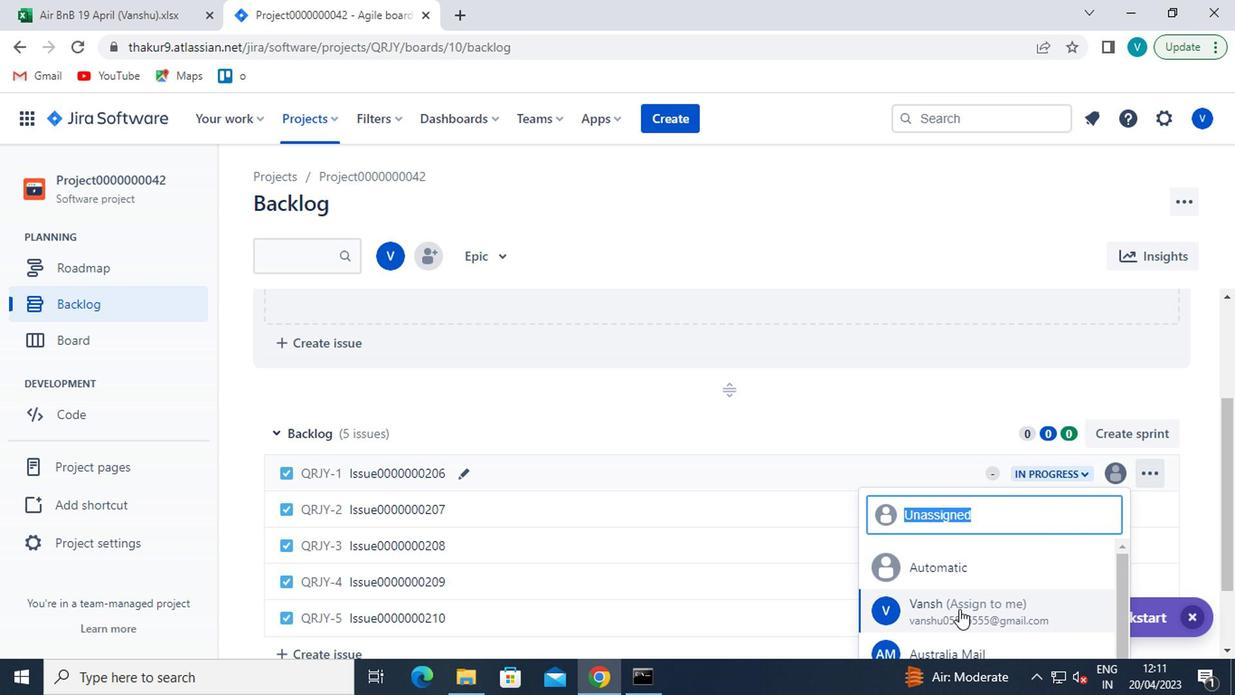 
Action: Mouse scrolled (955, 610) with delta (0, 0)
Screenshot: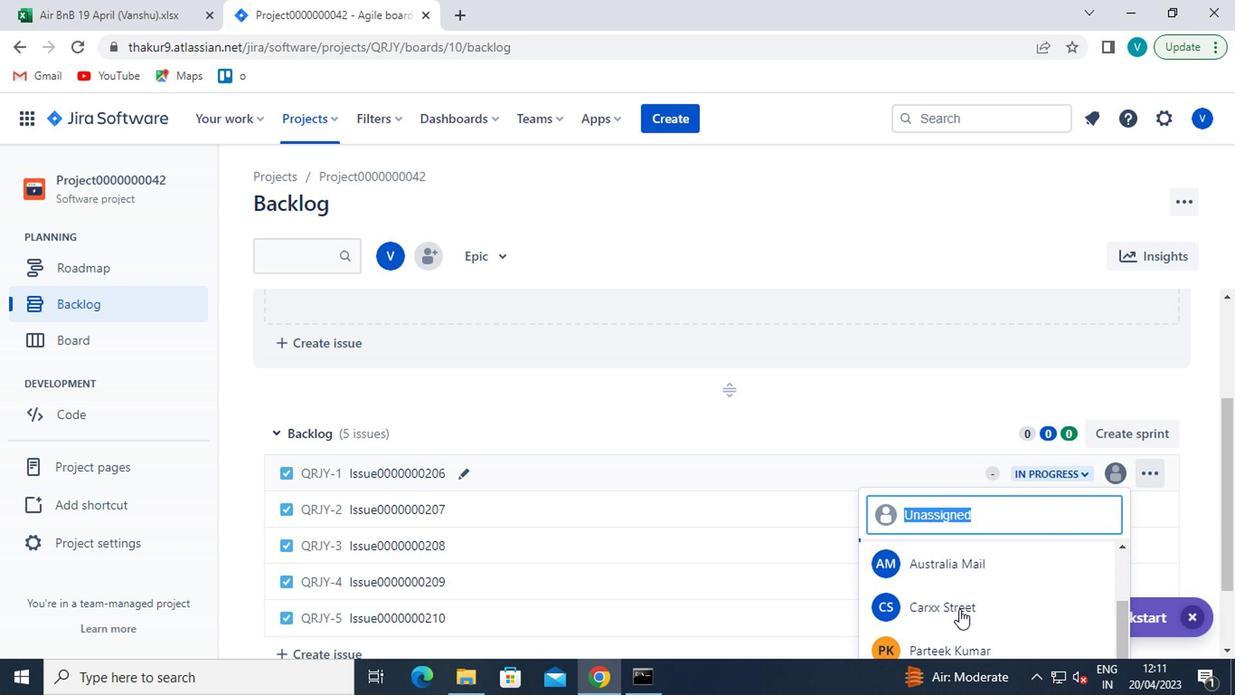 
Action: Mouse scrolled (955, 610) with delta (0, 0)
Screenshot: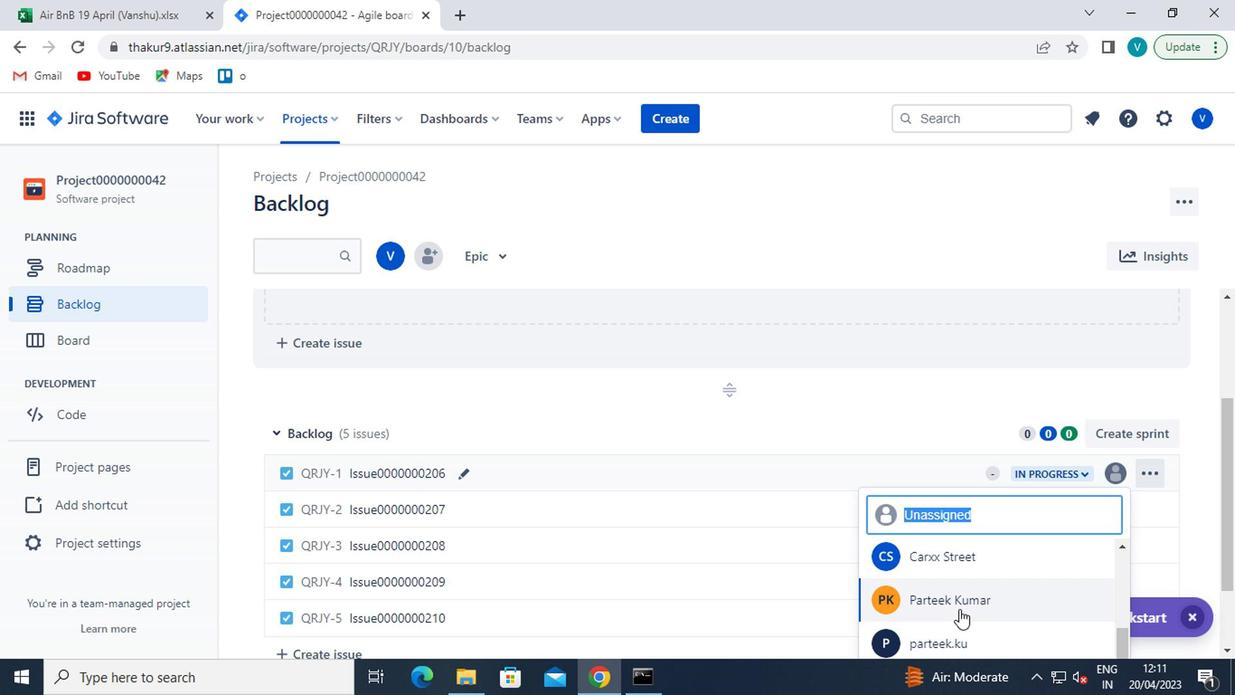 
Action: Mouse scrolled (955, 612) with delta (0, 1)
Screenshot: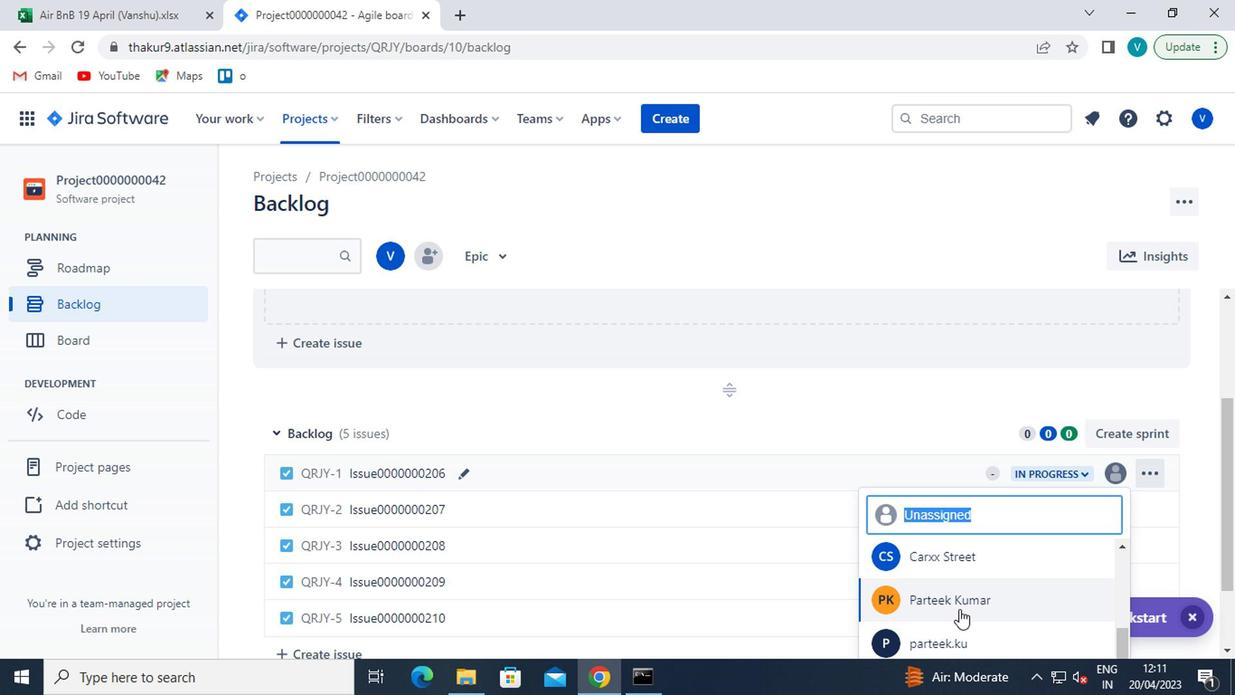 
Action: Mouse scrolled (955, 610) with delta (0, 0)
Screenshot: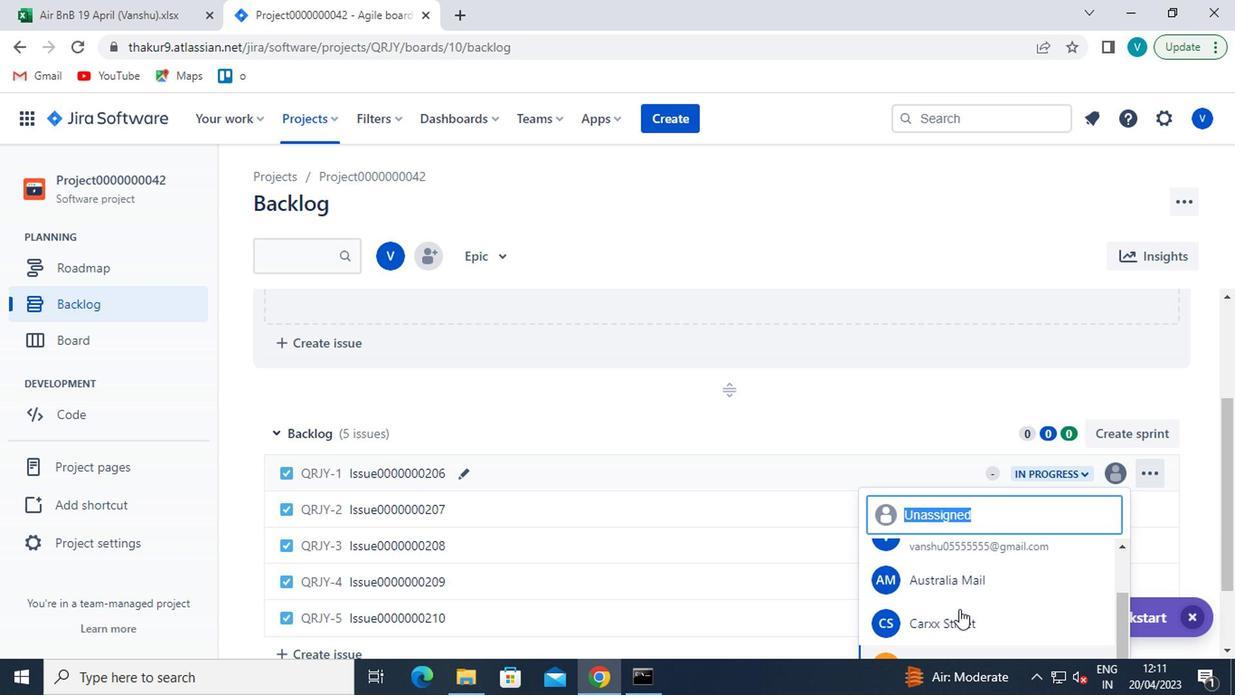 
Action: Mouse moved to (1193, 546)
Screenshot: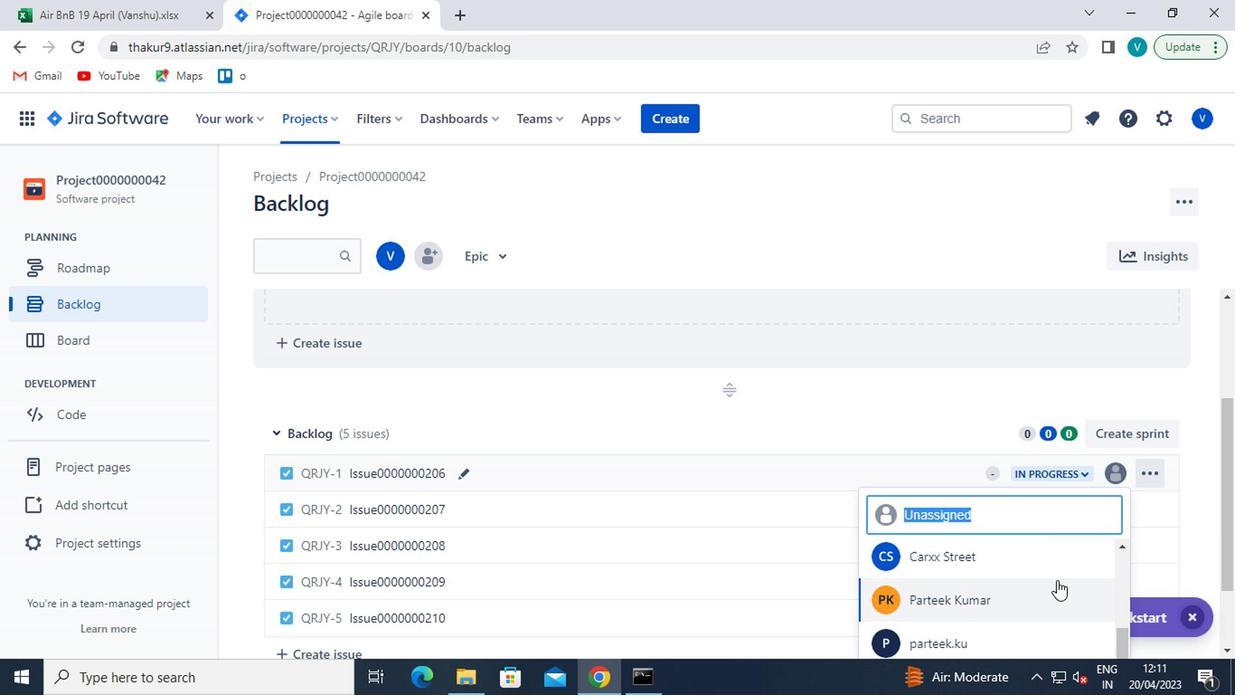 
Action: Mouse scrolled (1193, 545) with delta (0, -1)
Screenshot: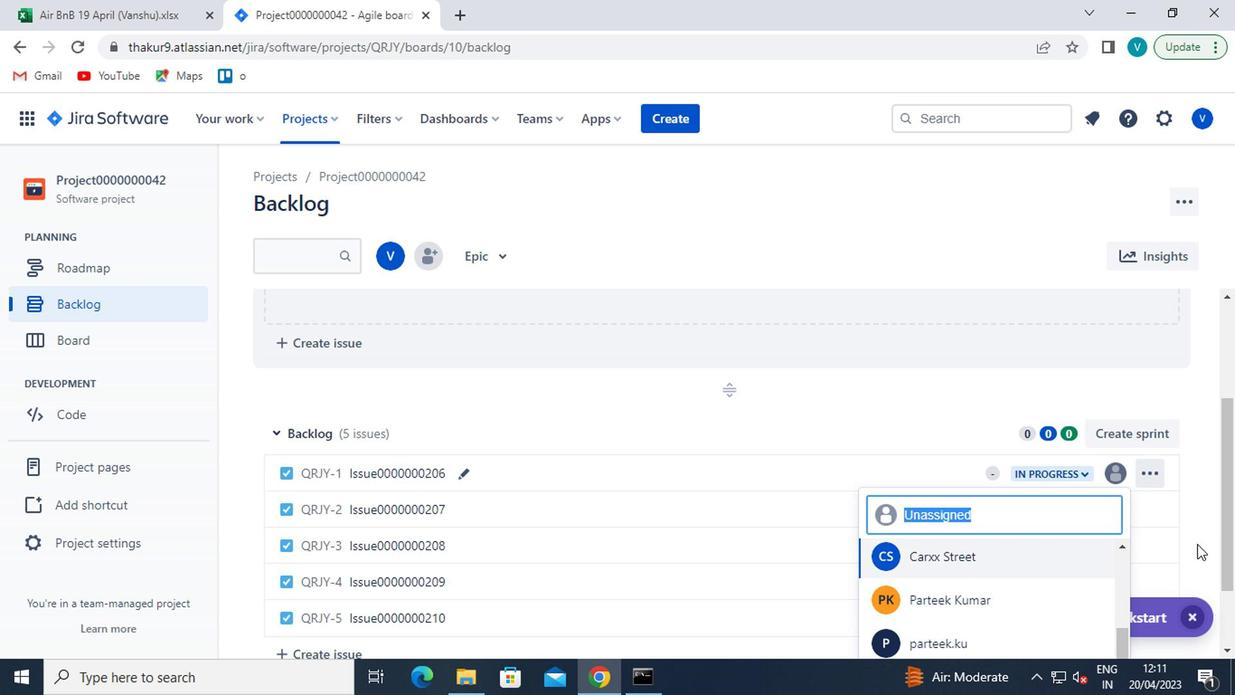 
Action: Mouse moved to (1184, 547)
Screenshot: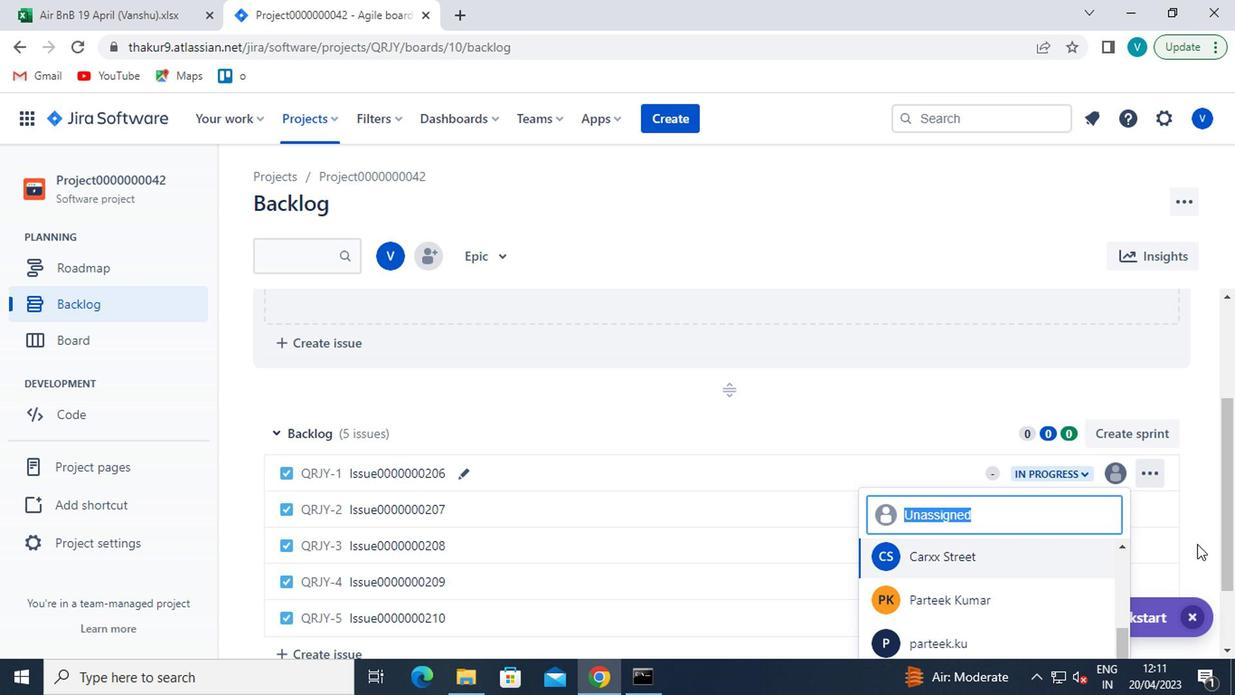 
Action: Mouse scrolled (1184, 546) with delta (0, 0)
Screenshot: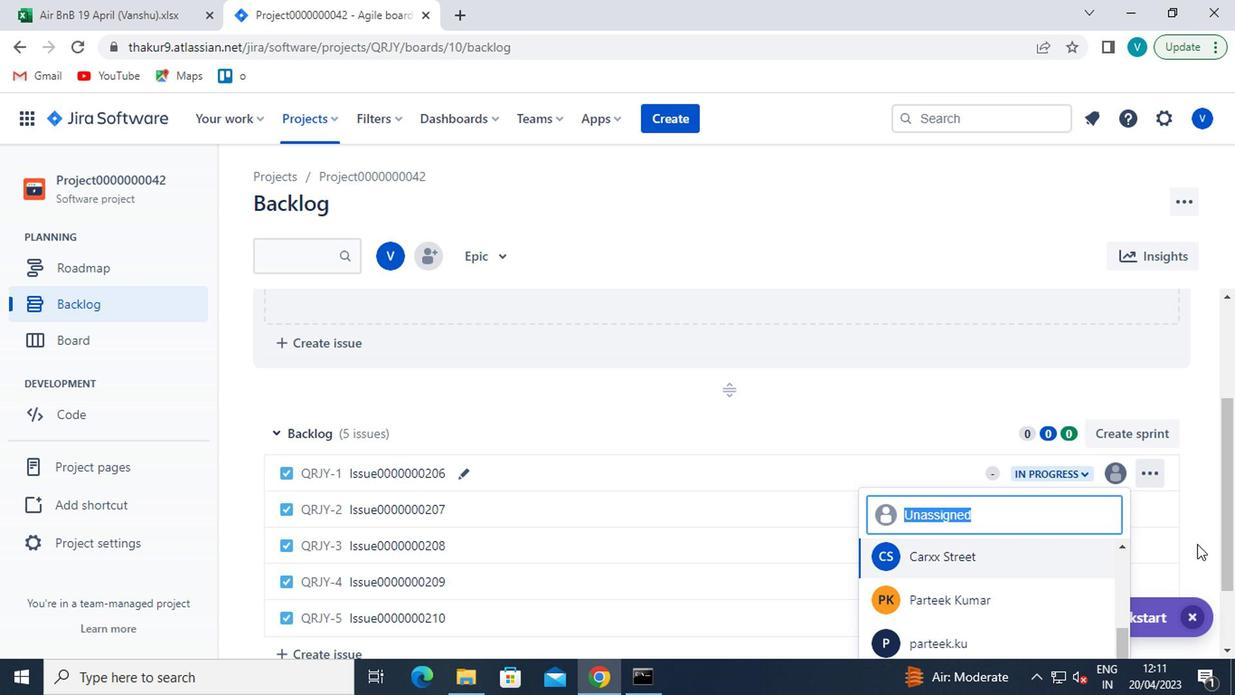 
Action: Mouse moved to (1157, 555)
Screenshot: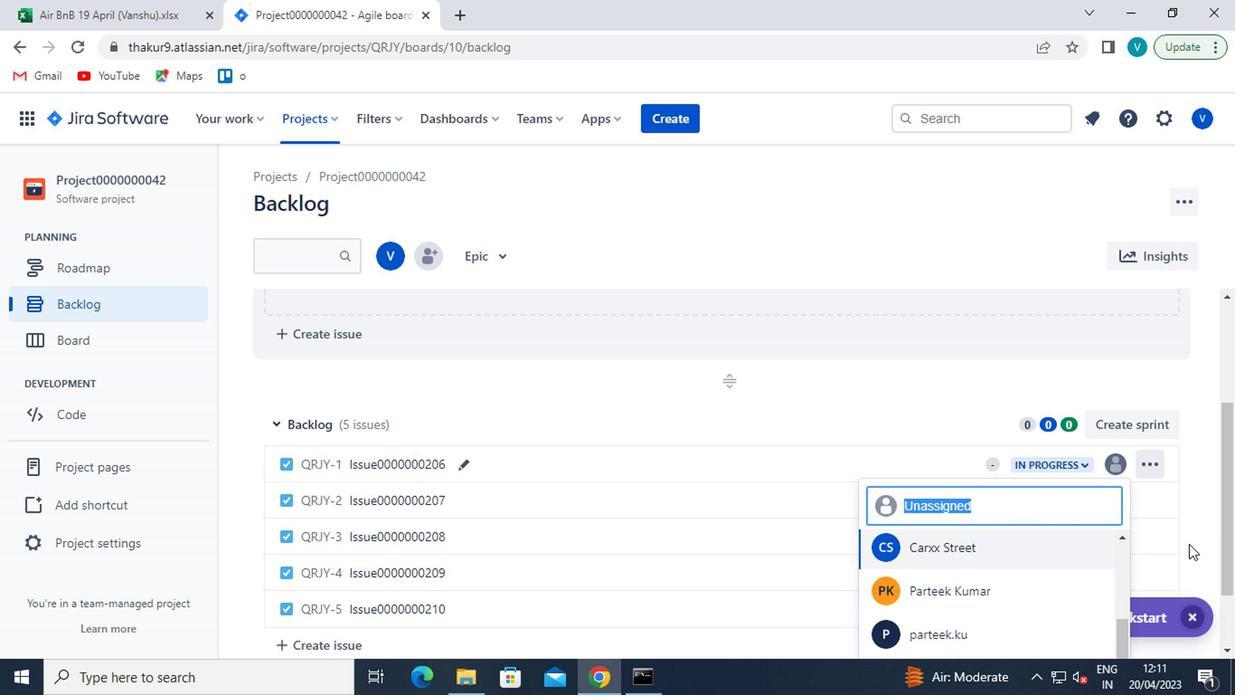 
Action: Mouse scrolled (1157, 554) with delta (0, -1)
Screenshot: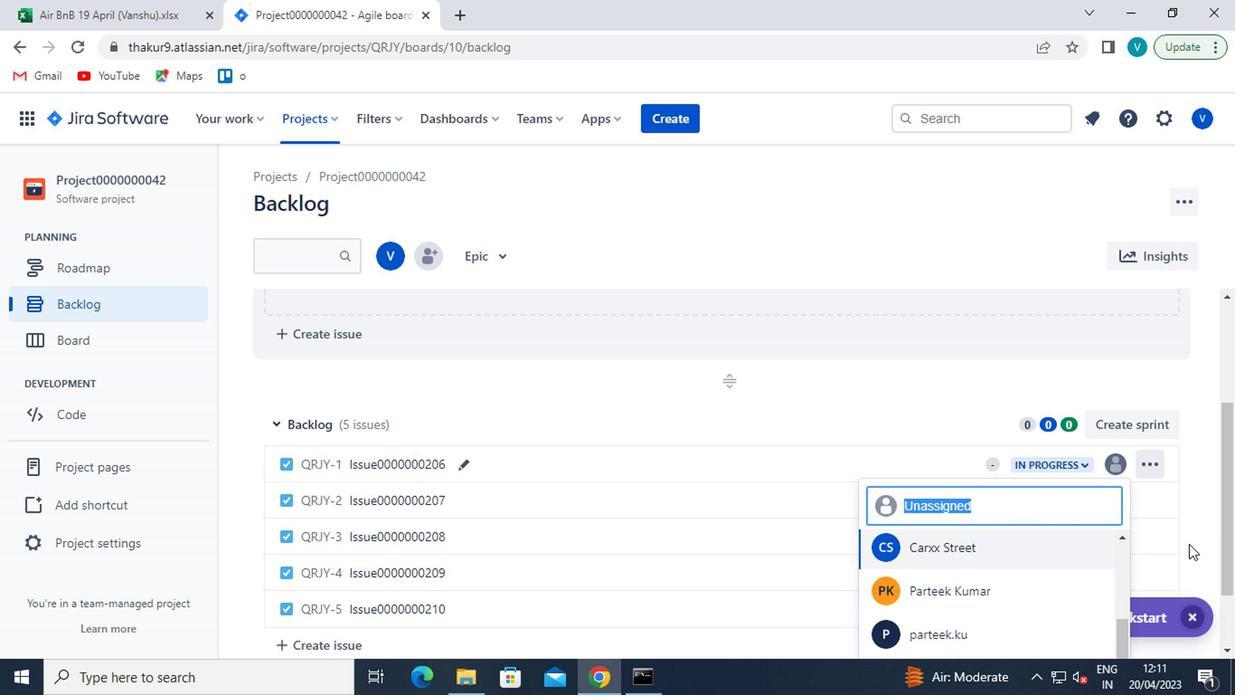 
Action: Mouse moved to (919, 626)
Screenshot: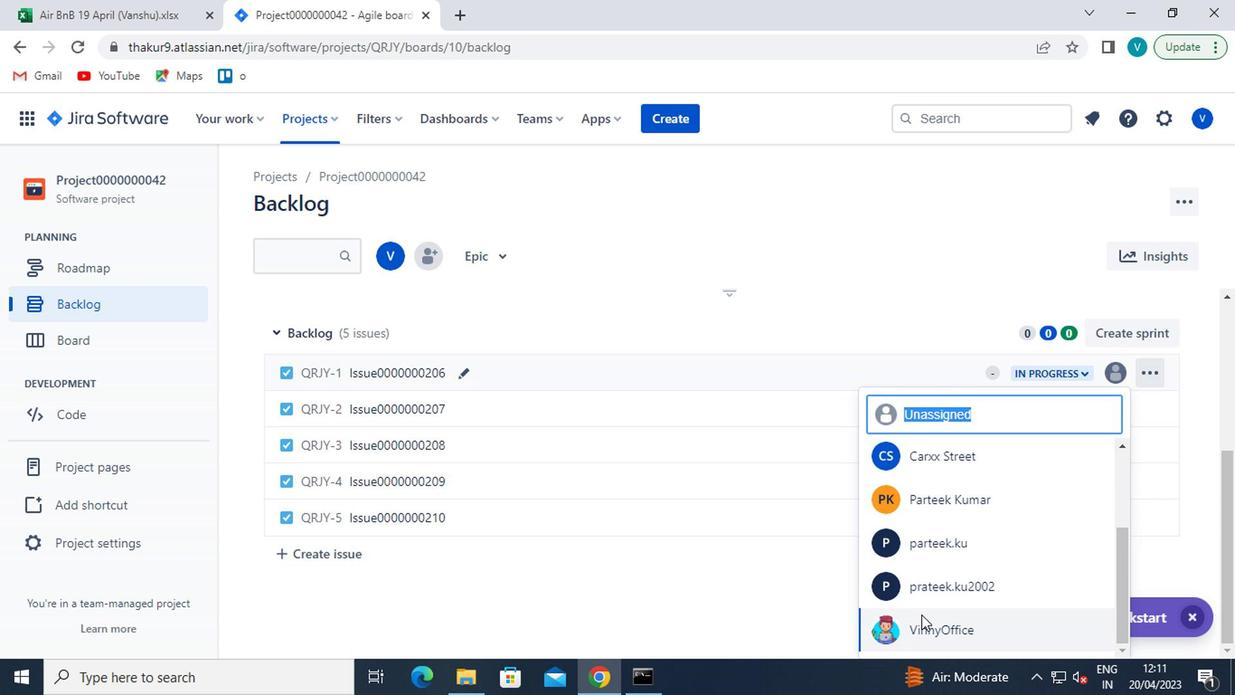 
Action: Mouse pressed left at (919, 626)
Screenshot: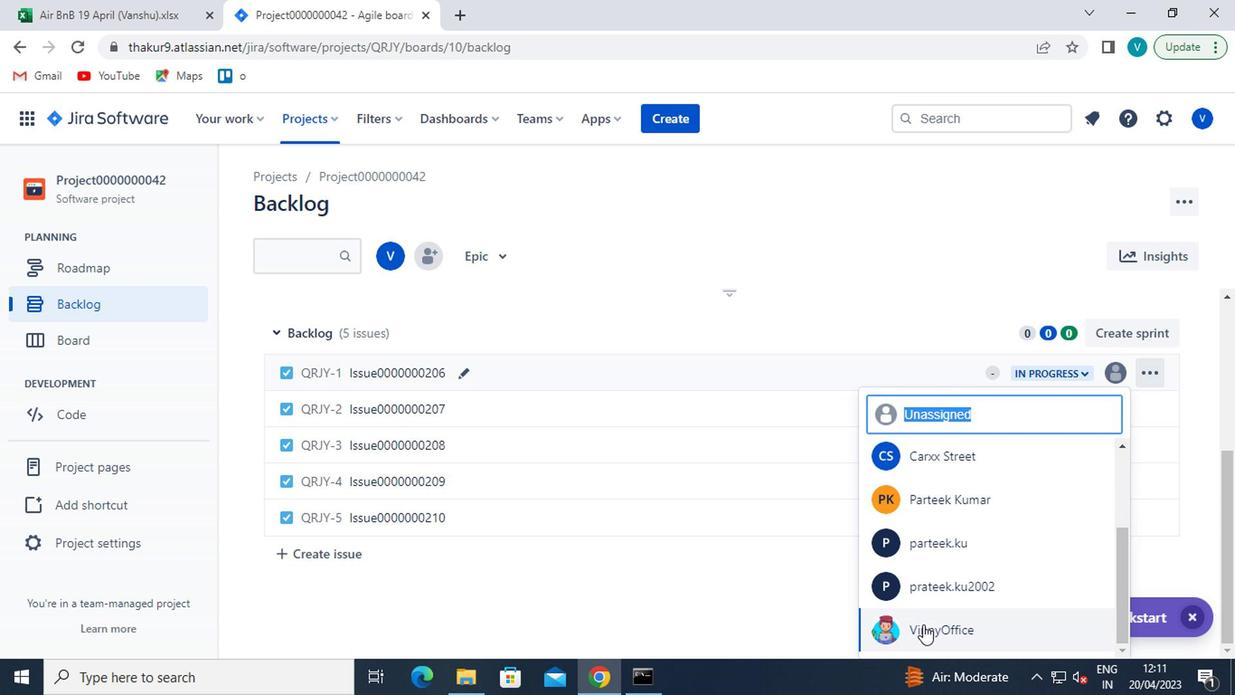 
Action: Mouse moved to (1108, 437)
Screenshot: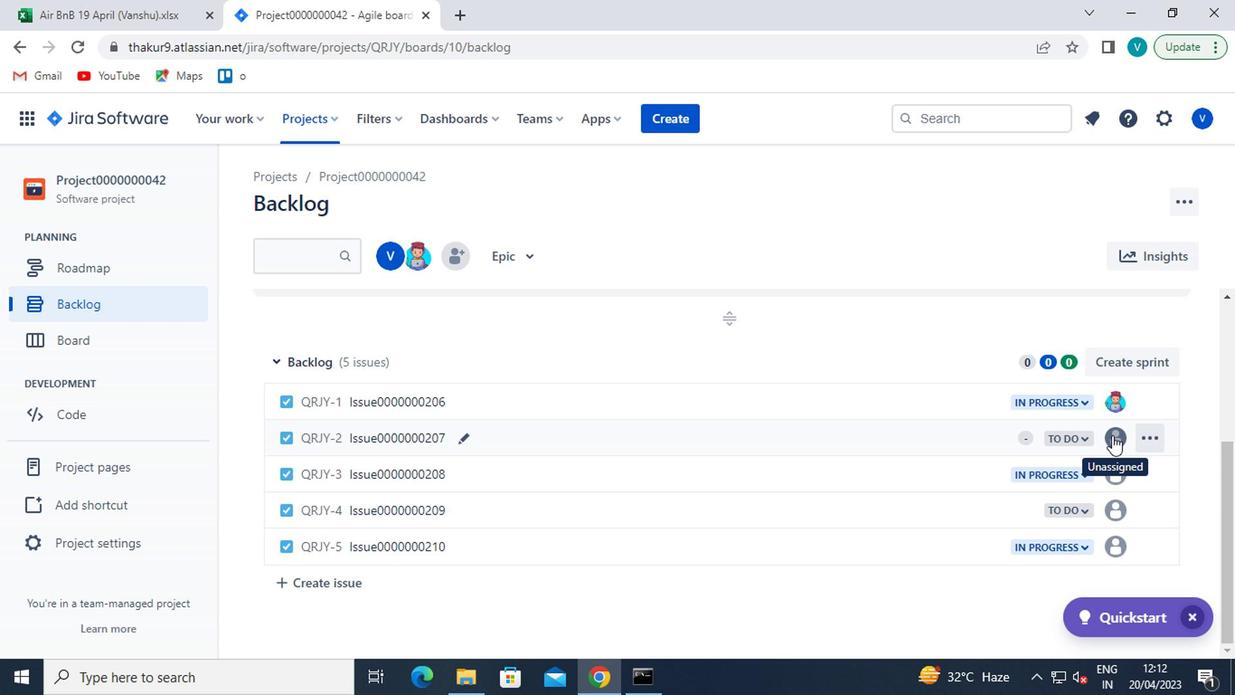 
Action: Mouse pressed left at (1108, 437)
Screenshot: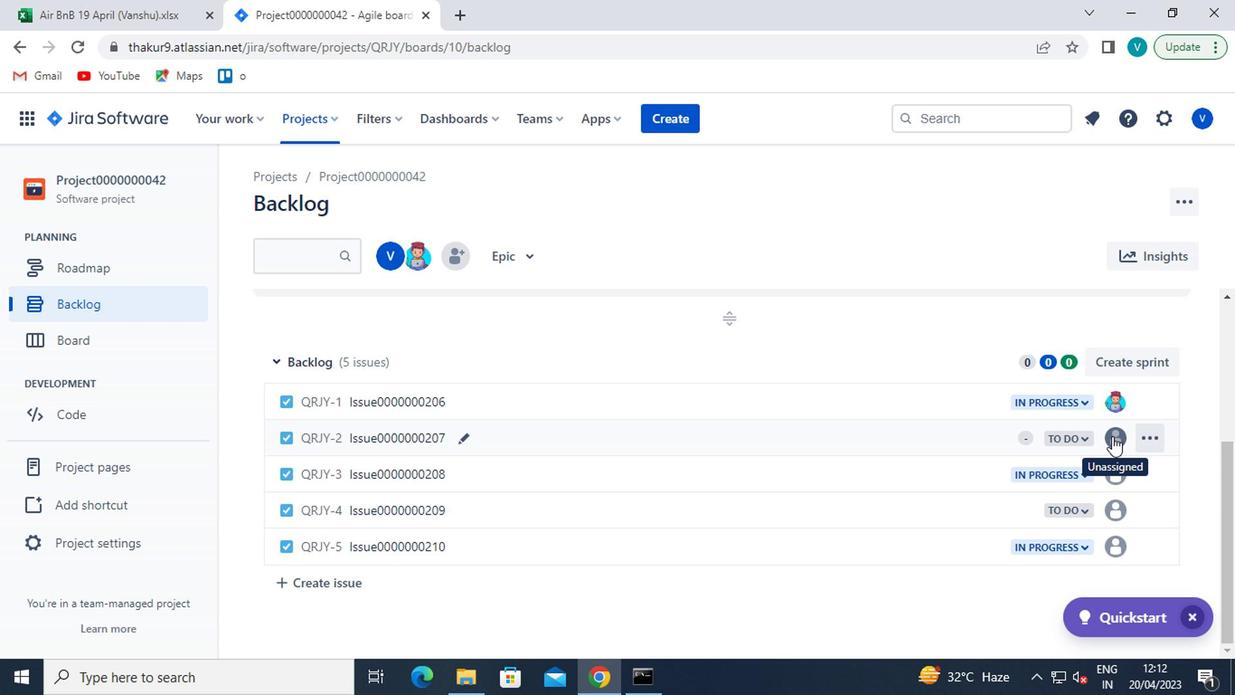 
Action: Mouse moved to (1161, 503)
Screenshot: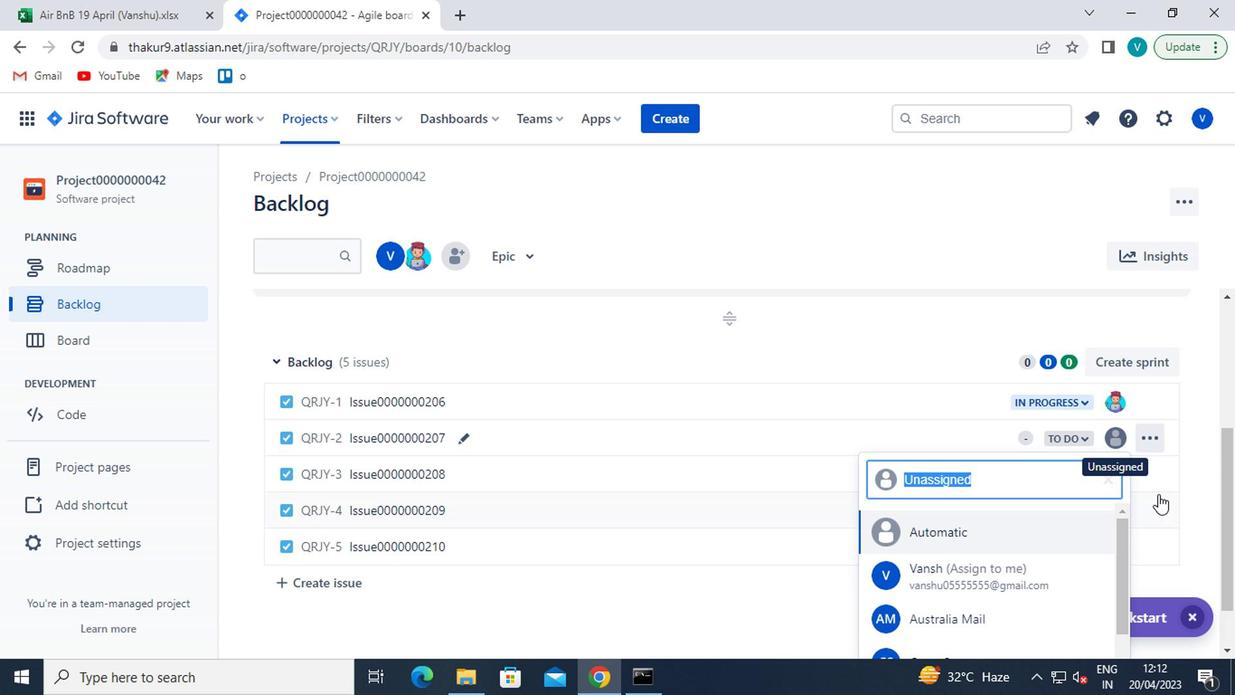 
Action: Mouse scrolled (1161, 502) with delta (0, 0)
Screenshot: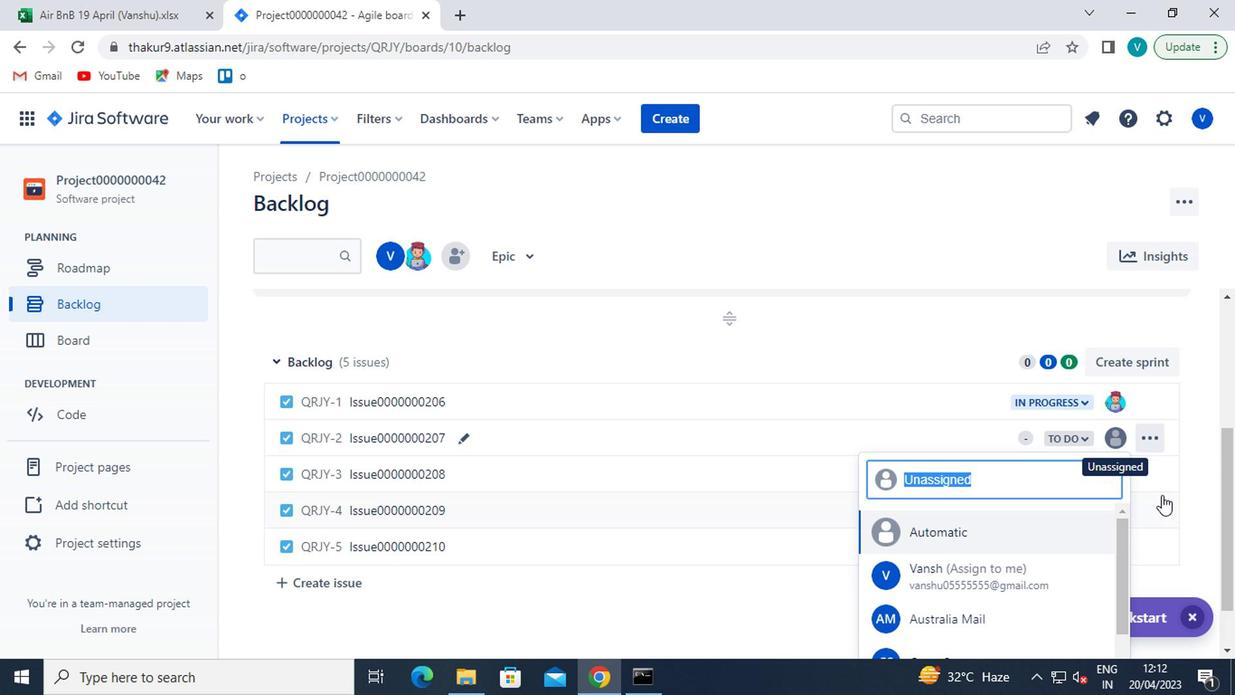 
Action: Mouse moved to (1161, 505)
Screenshot: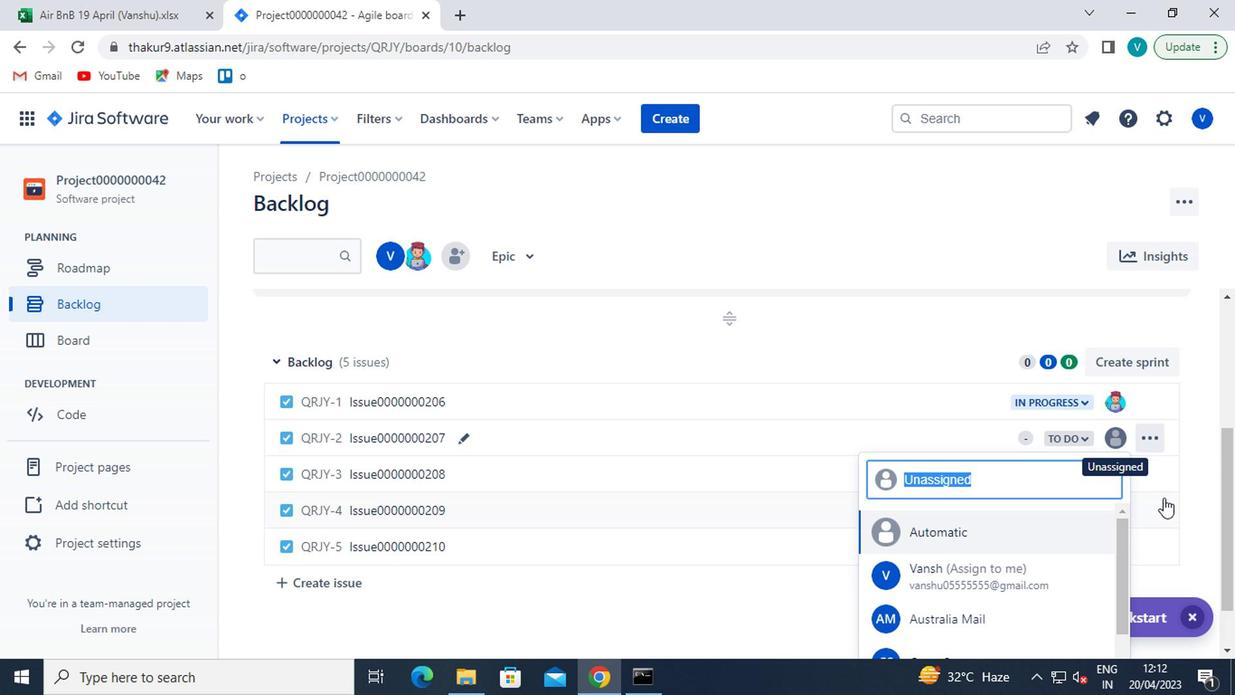 
Action: Mouse scrolled (1161, 505) with delta (0, 0)
Screenshot: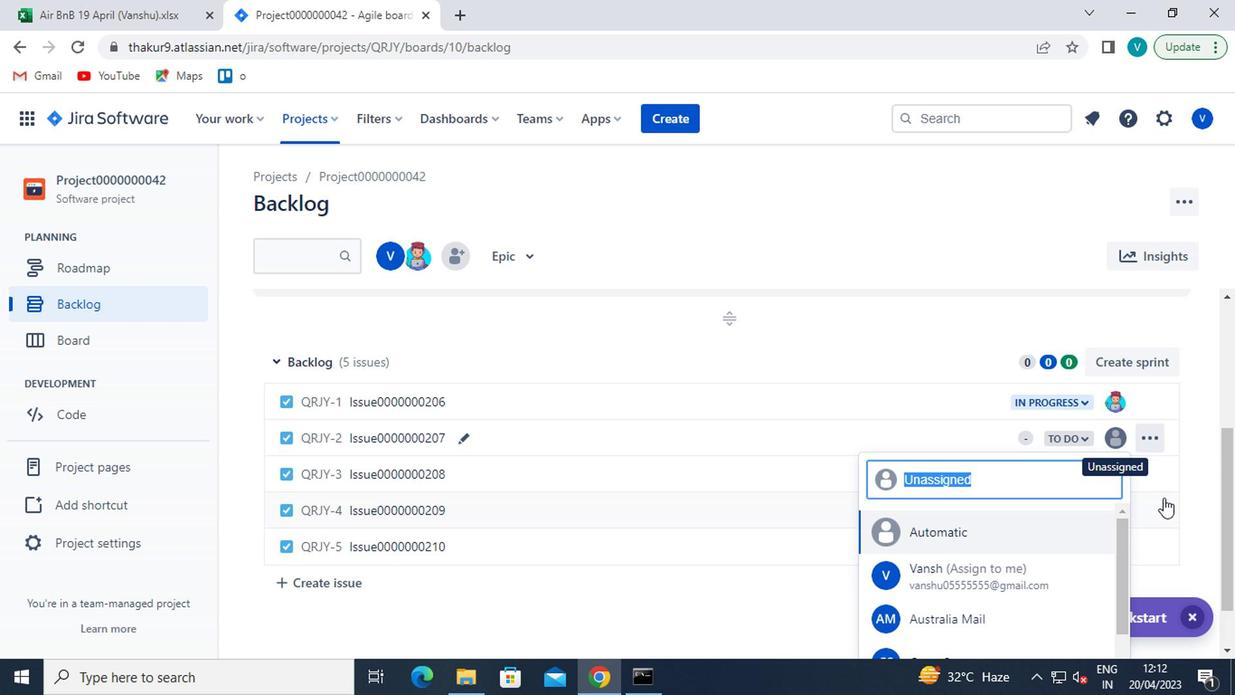 
Action: Mouse moved to (1020, 557)
Screenshot: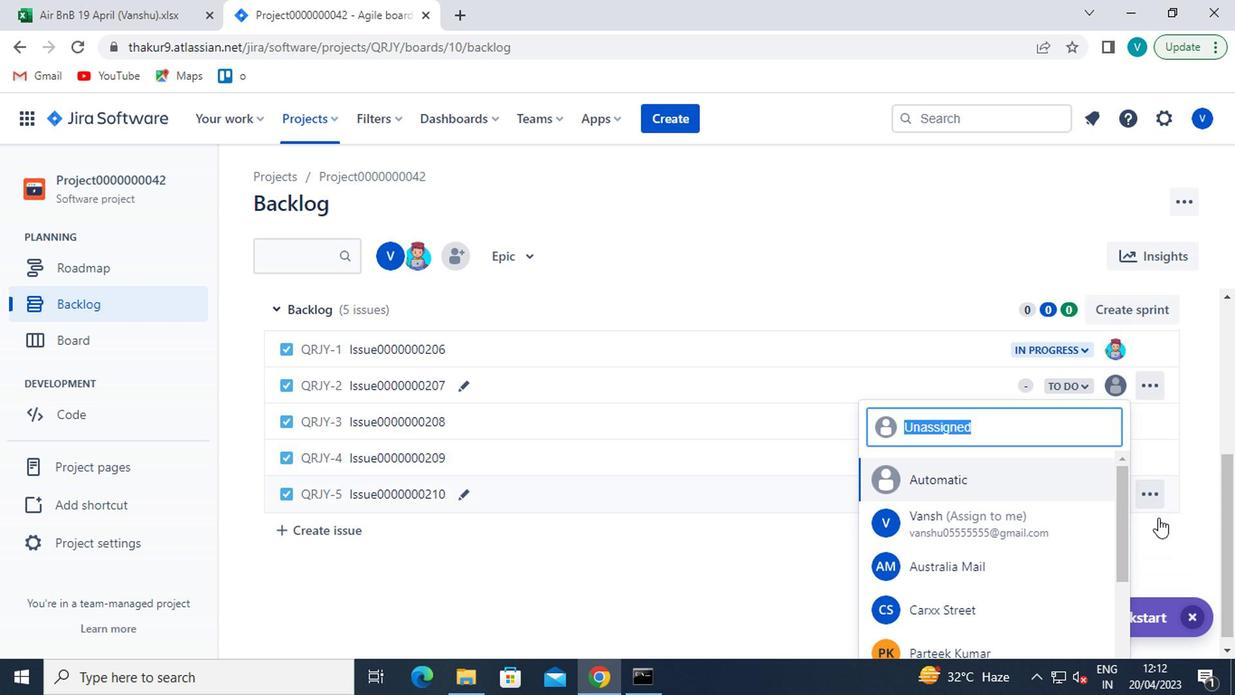 
Action: Mouse scrolled (1020, 557) with delta (0, 0)
Screenshot: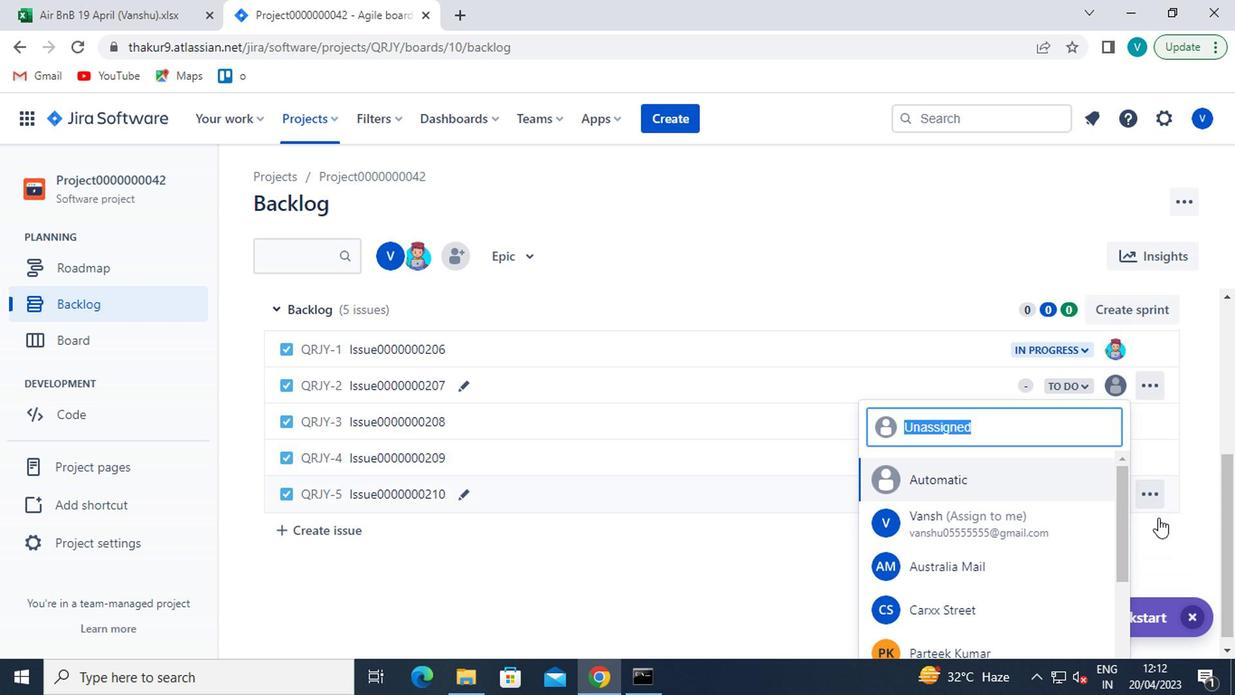 
Action: Mouse moved to (1015, 560)
Screenshot: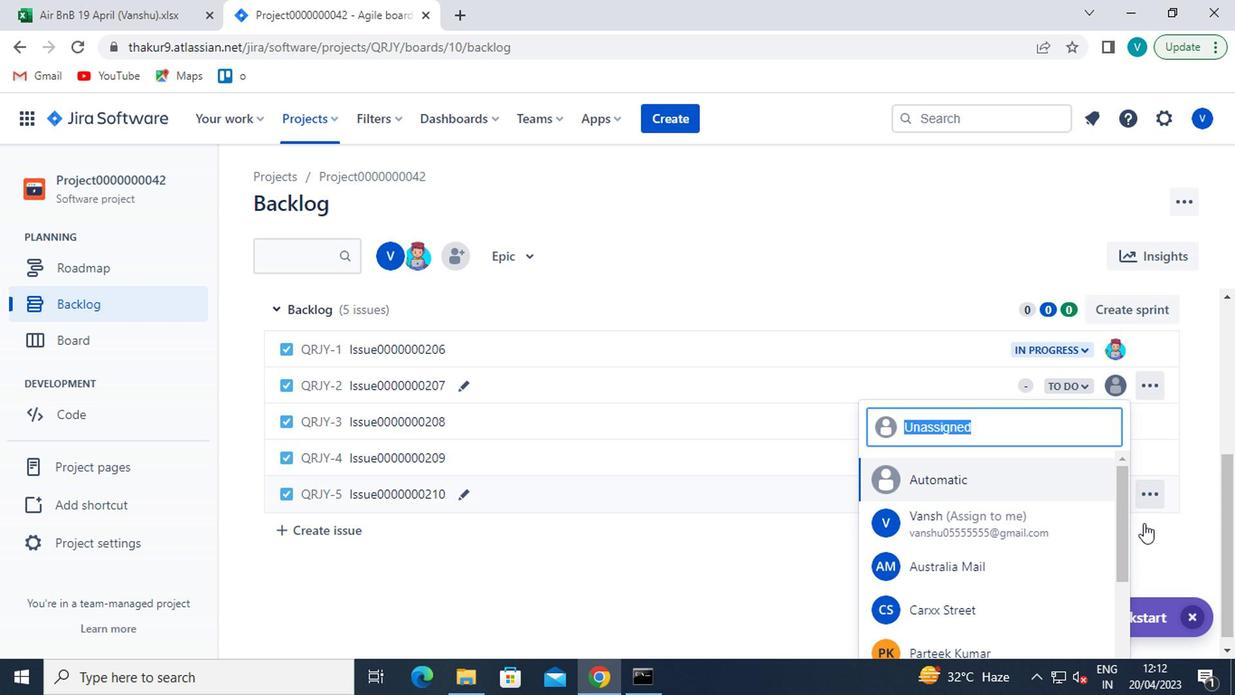 
Action: Mouse scrolled (1015, 559) with delta (0, 0)
Screenshot: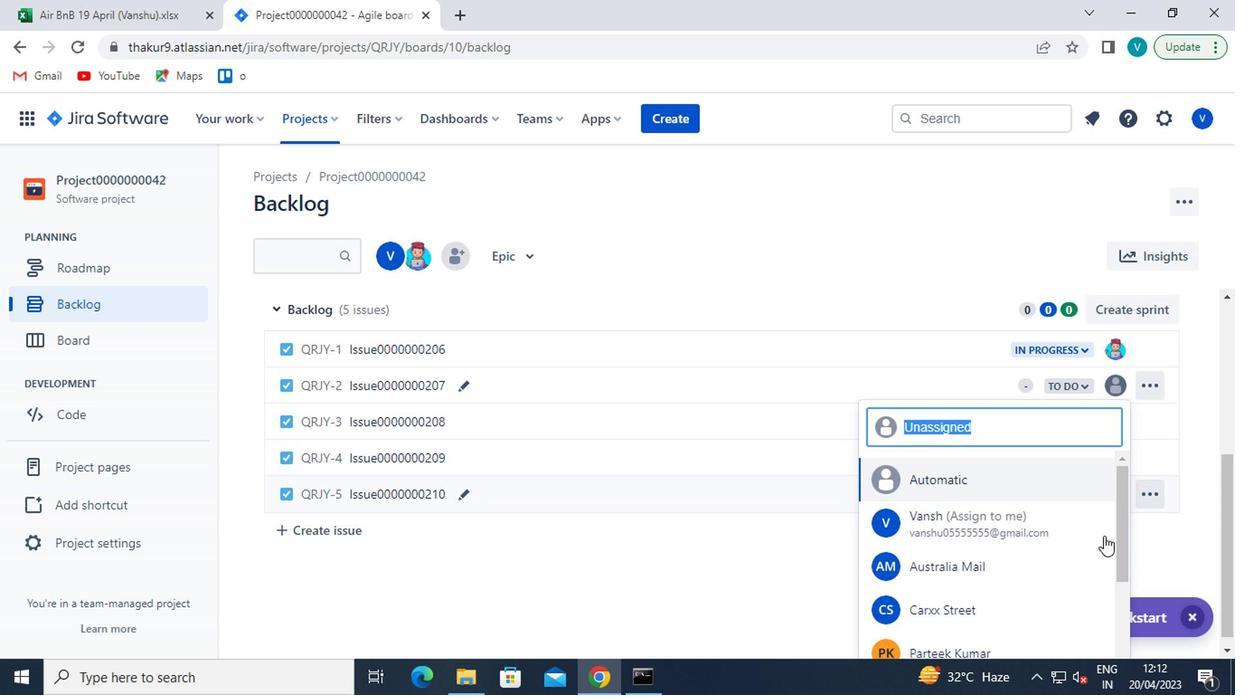 
Action: Mouse moved to (945, 626)
Screenshot: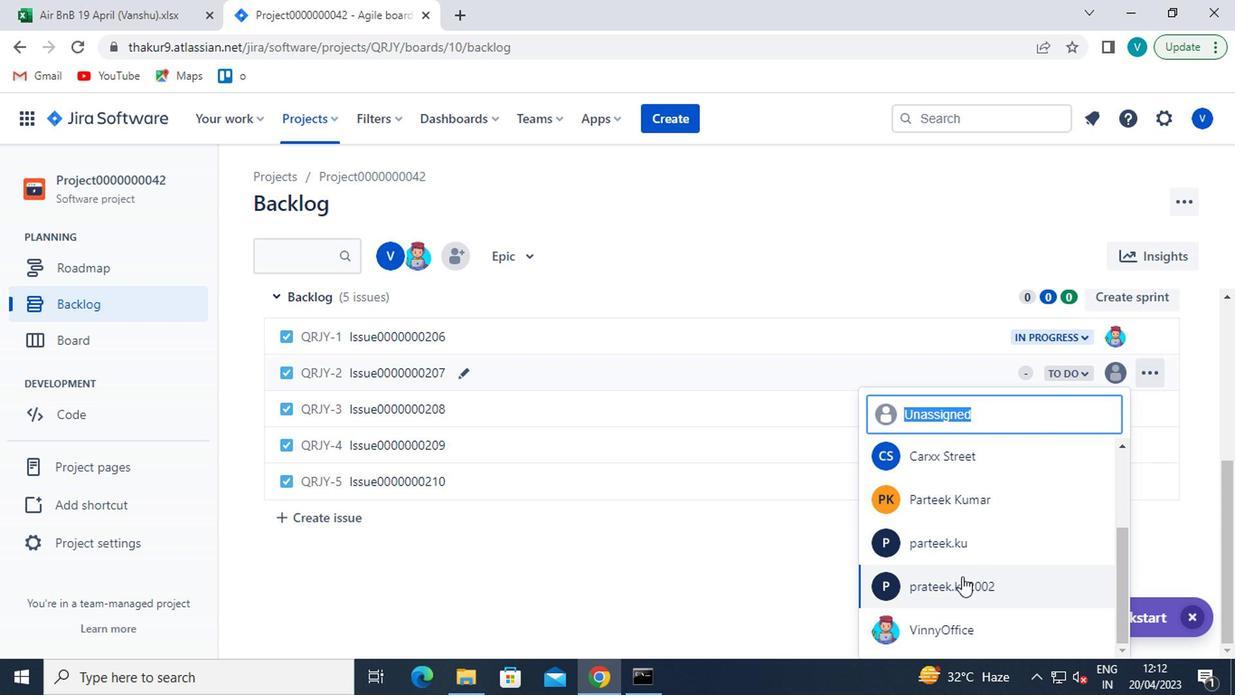 
Action: Mouse pressed left at (945, 626)
Screenshot: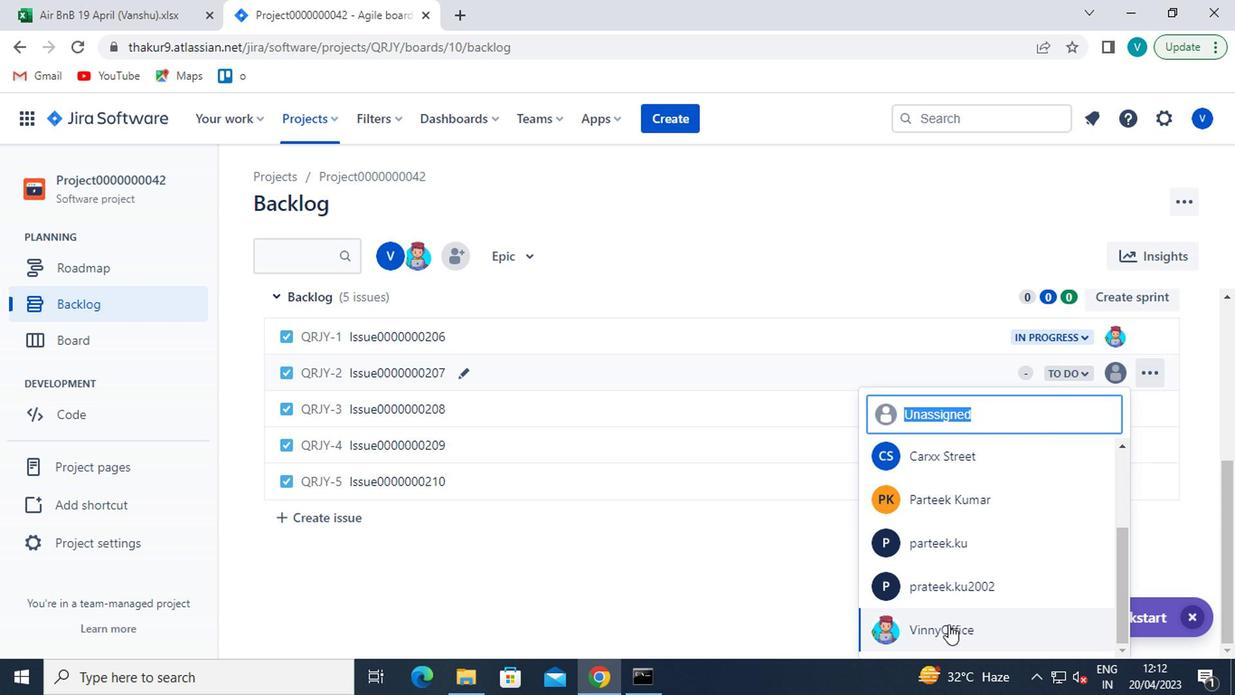 
Action: Mouse moved to (945, 626)
Screenshot: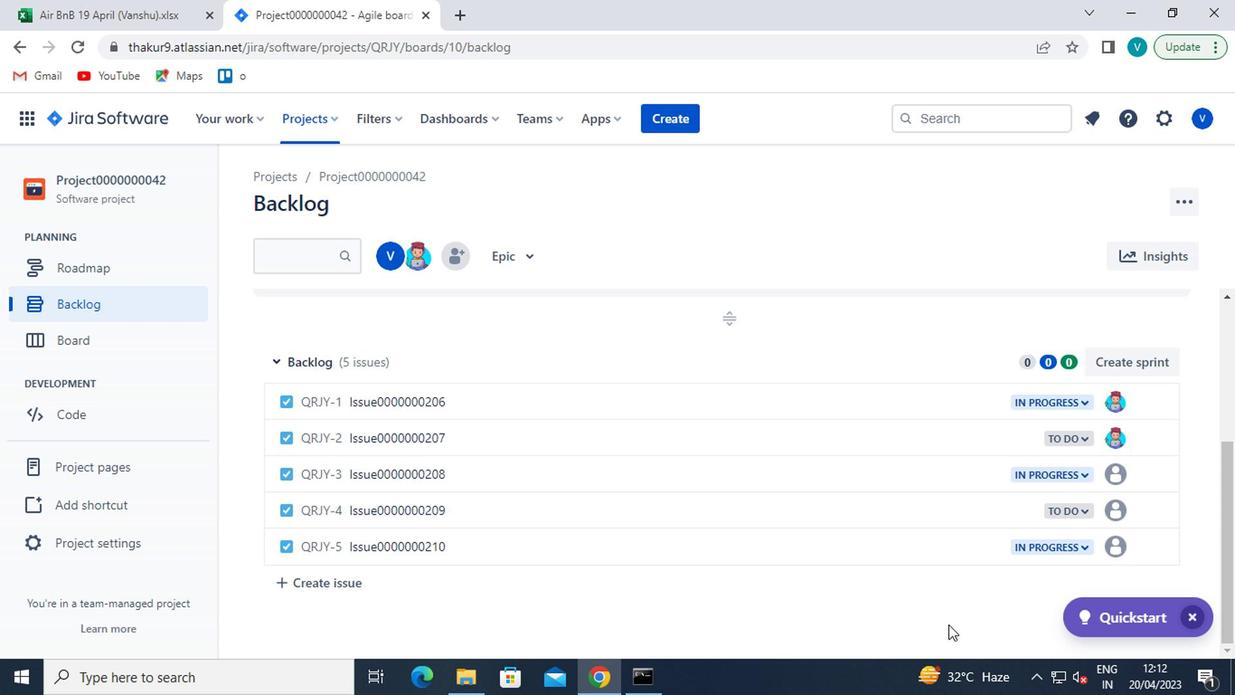 
